 Task: Add Attachment from Trello to Card Card0000000170 in Board Board0000000043 in Workspace WS0000000015 in Trello. Add Cover Yellow to Card Card0000000170 in Board Board0000000043 in Workspace WS0000000015 in Trello. Add "Copy Card To …" Button titled Button0000000170 to "bottom" of the list "To Do" to Card Card0000000170 in Board Board0000000043 in Workspace WS0000000015 in Trello. Add Description DS0000000170 to Card Card0000000170 in Board Board0000000043 in Workspace WS0000000015 in Trello. Add Comment CM0000000170 to Card Card0000000170 in Board Board0000000043 in Workspace WS0000000015 in Trello
Action: Mouse moved to (609, 56)
Screenshot: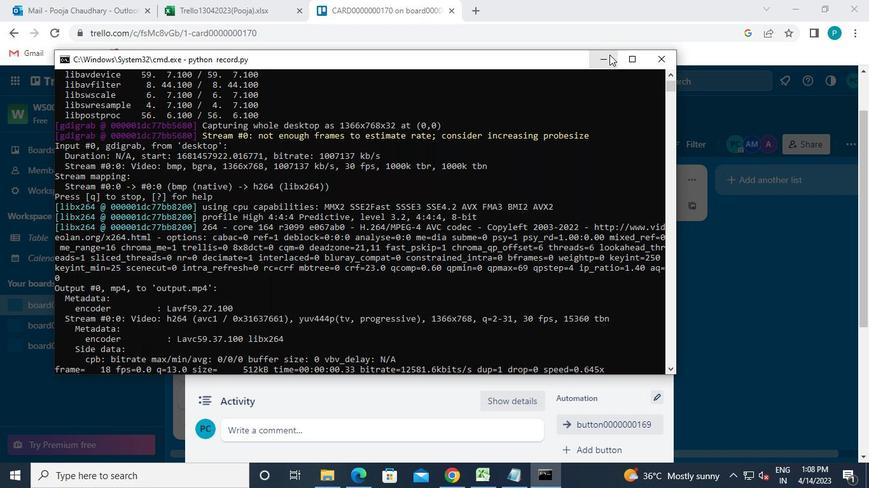 
Action: Mouse pressed left at (609, 56)
Screenshot: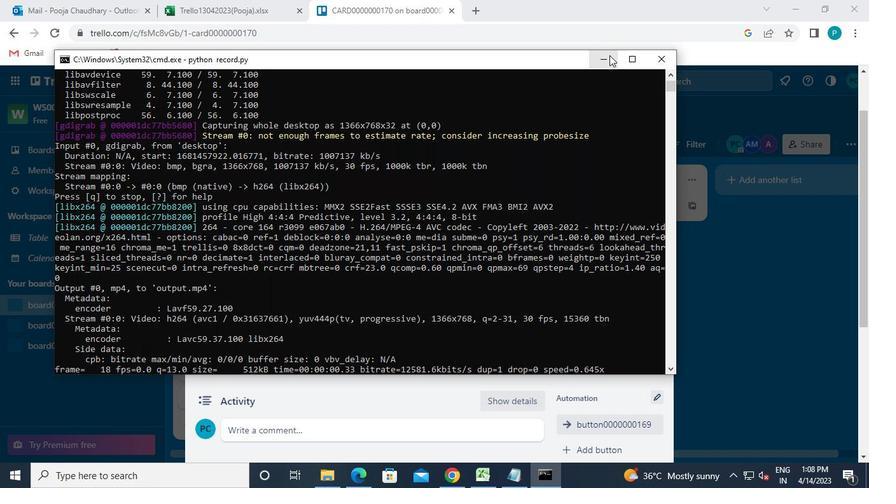 
Action: Mouse moved to (590, 259)
Screenshot: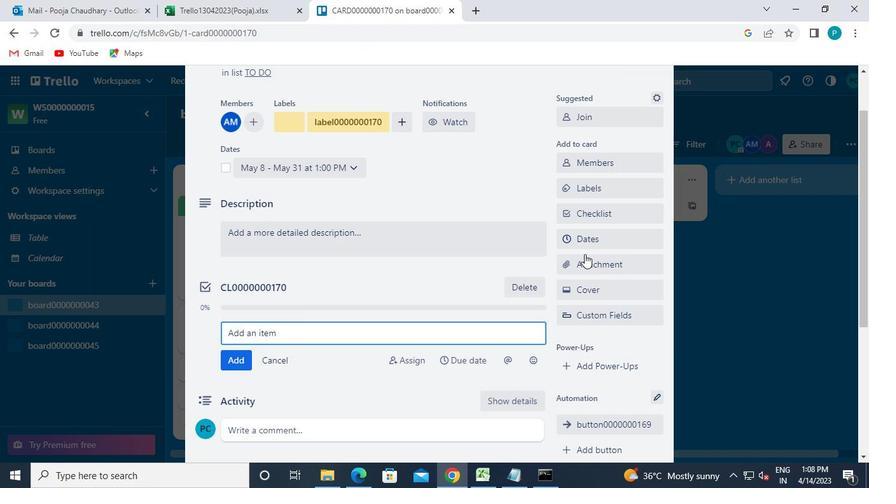 
Action: Mouse pressed left at (590, 259)
Screenshot: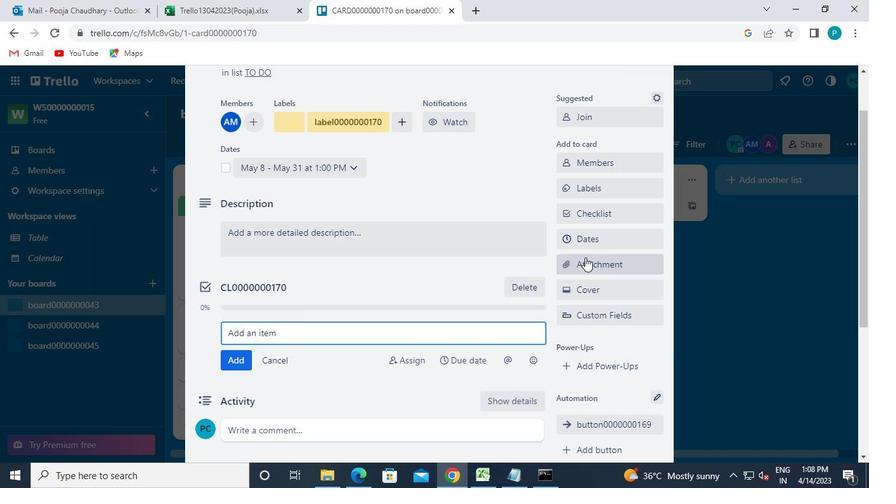 
Action: Mouse moved to (578, 157)
Screenshot: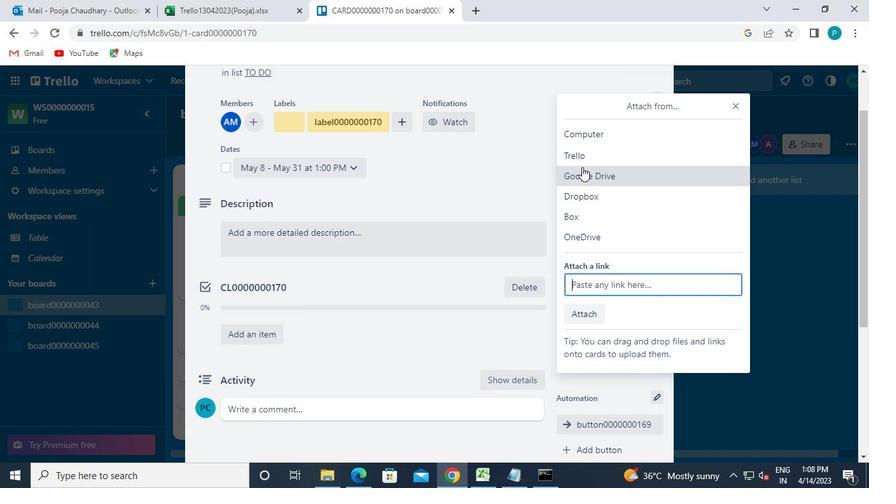 
Action: Mouse pressed left at (578, 157)
Screenshot: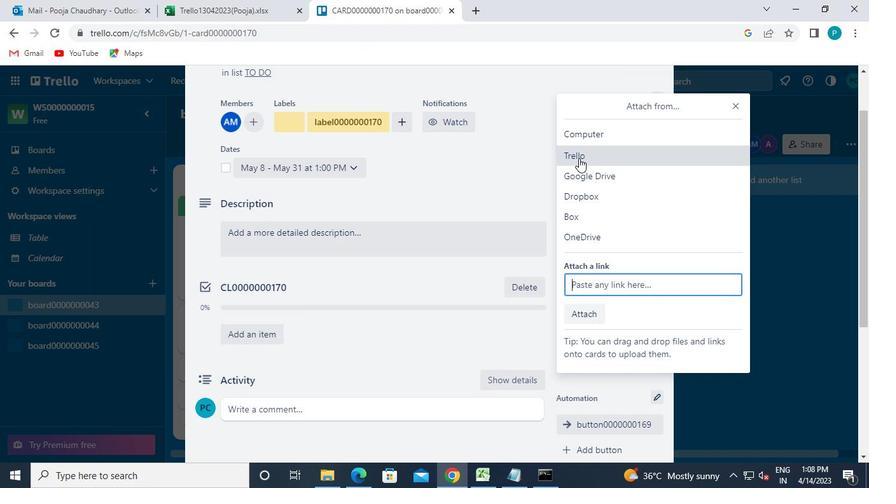
Action: Mouse moved to (590, 205)
Screenshot: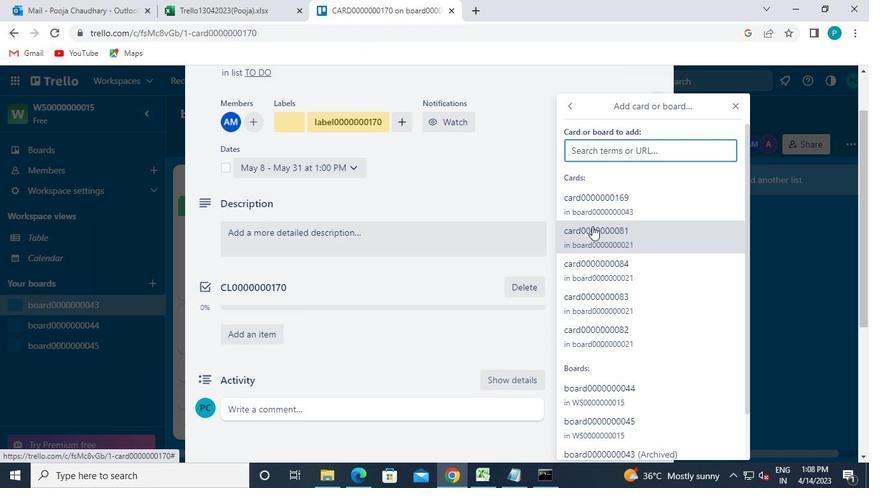 
Action: Mouse pressed left at (590, 205)
Screenshot: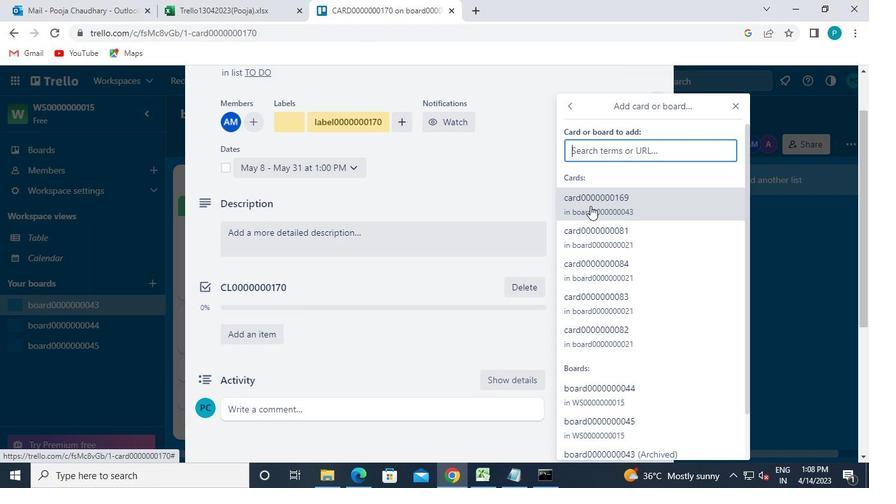 
Action: Mouse moved to (601, 293)
Screenshot: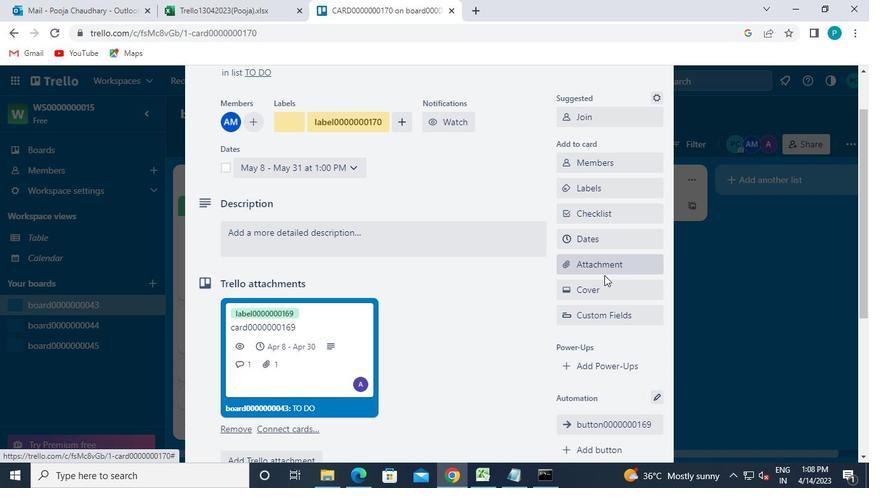 
Action: Mouse pressed left at (601, 293)
Screenshot: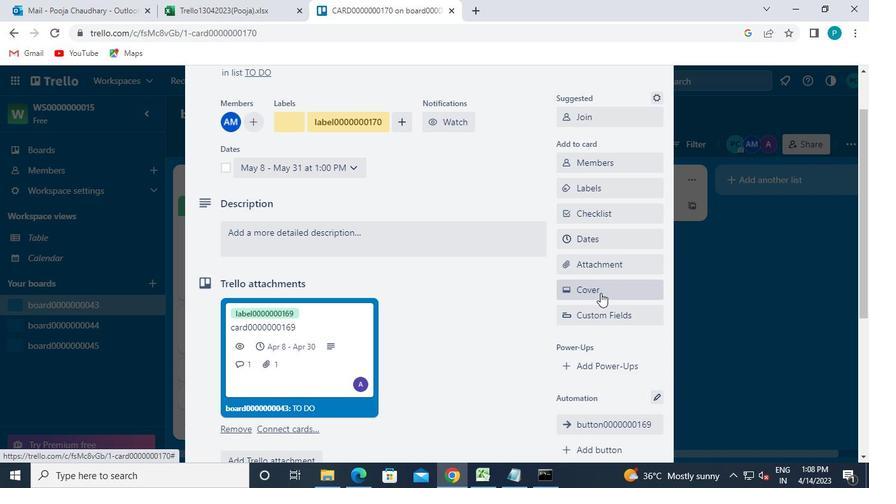 
Action: Mouse moved to (613, 220)
Screenshot: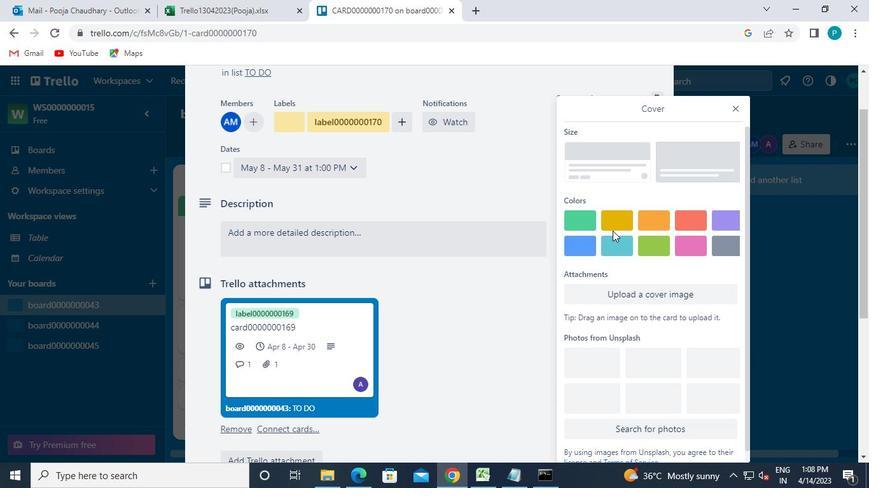 
Action: Mouse pressed left at (613, 220)
Screenshot: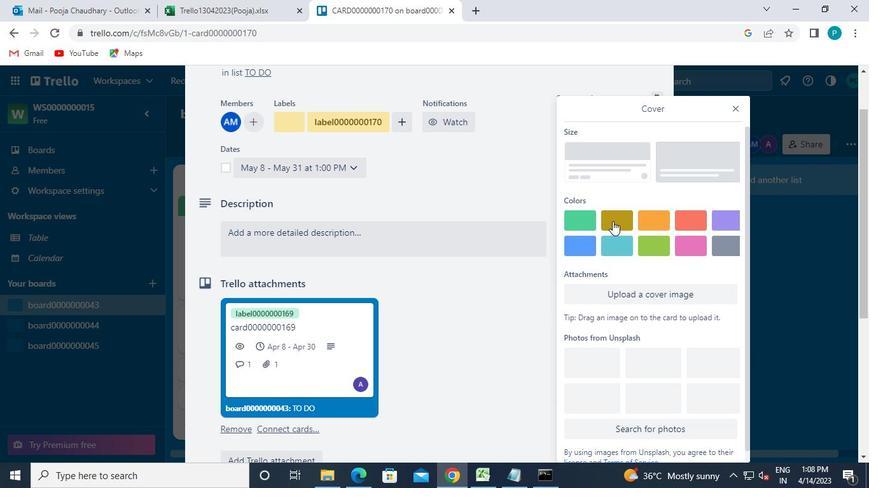 
Action: Mouse moved to (729, 109)
Screenshot: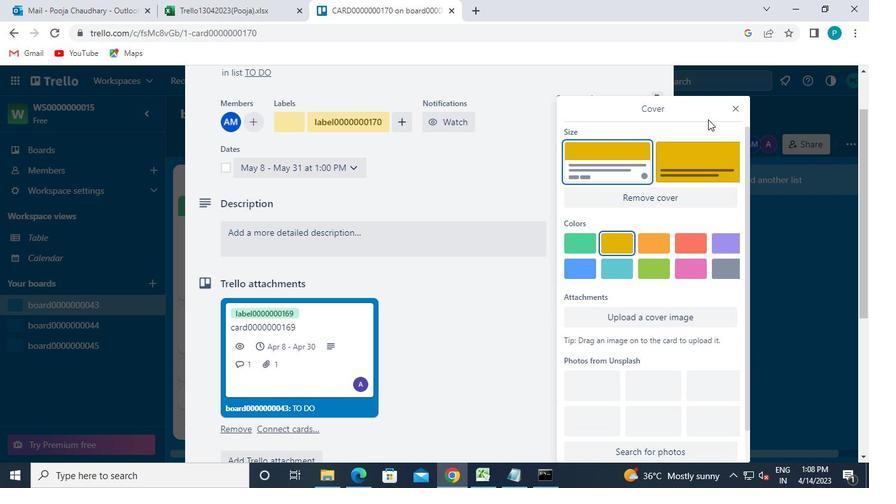 
Action: Mouse pressed left at (729, 109)
Screenshot: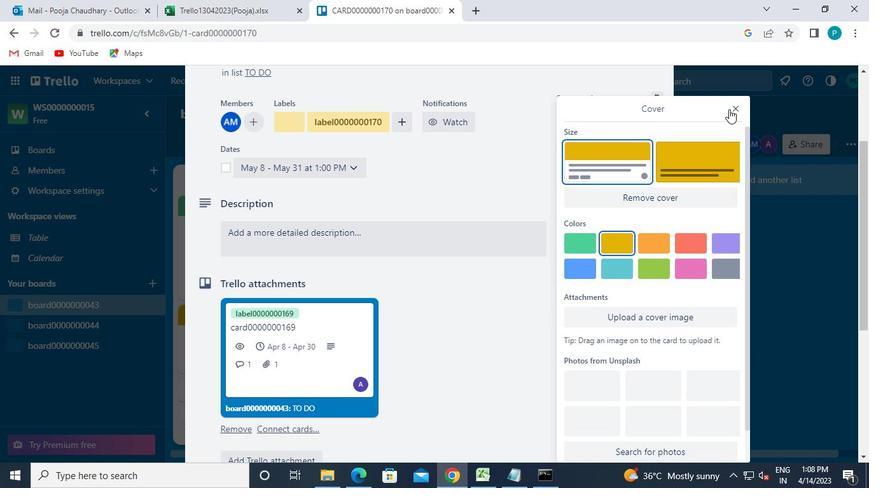 
Action: Mouse moved to (583, 296)
Screenshot: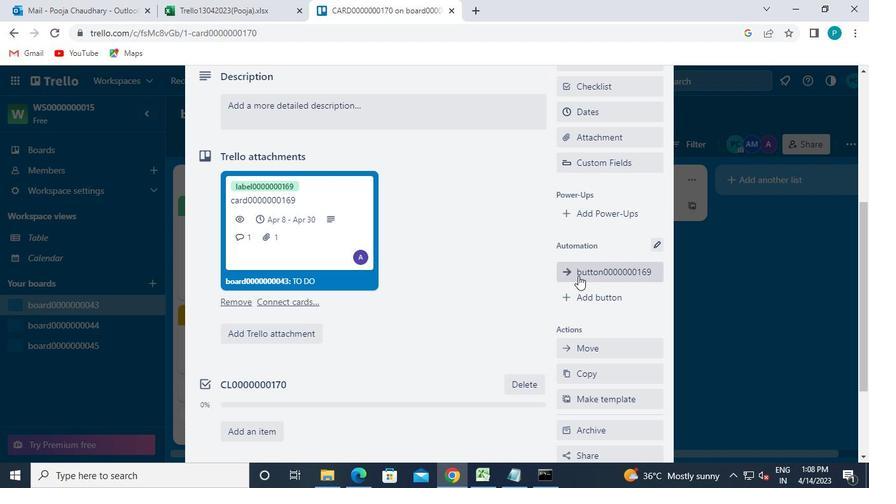 
Action: Mouse pressed left at (583, 296)
Screenshot: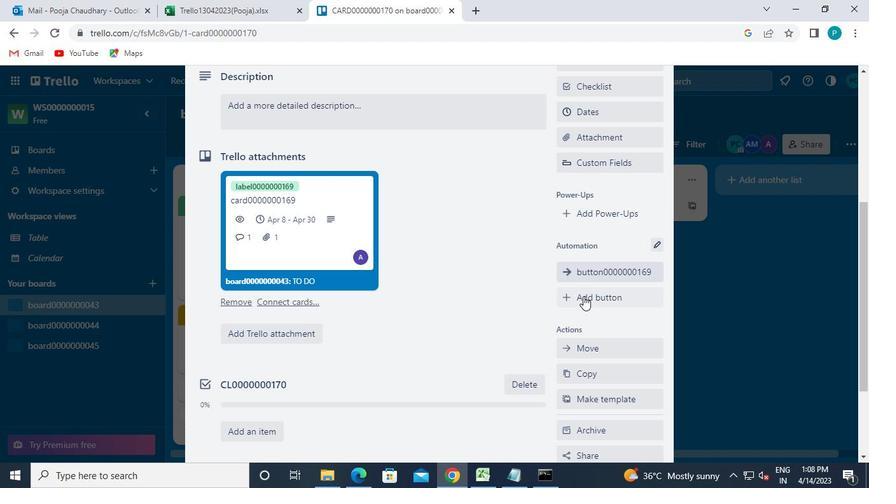 
Action: Mouse moved to (581, 194)
Screenshot: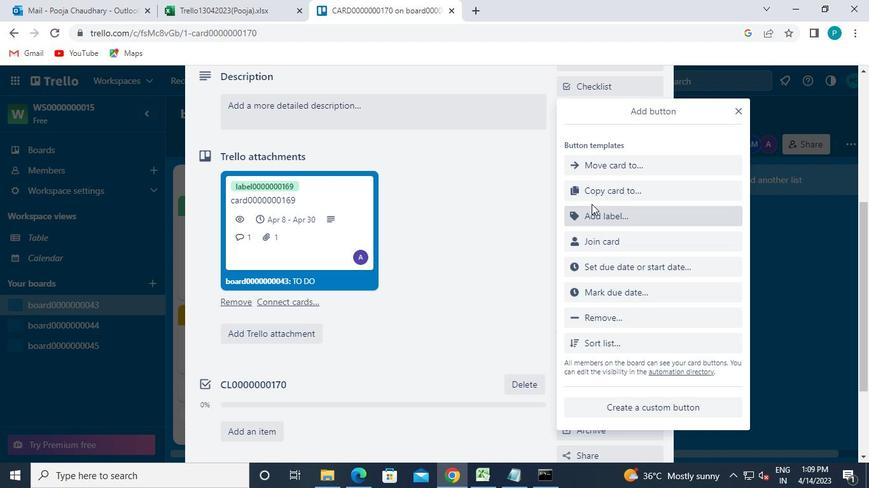 
Action: Mouse pressed left at (581, 194)
Screenshot: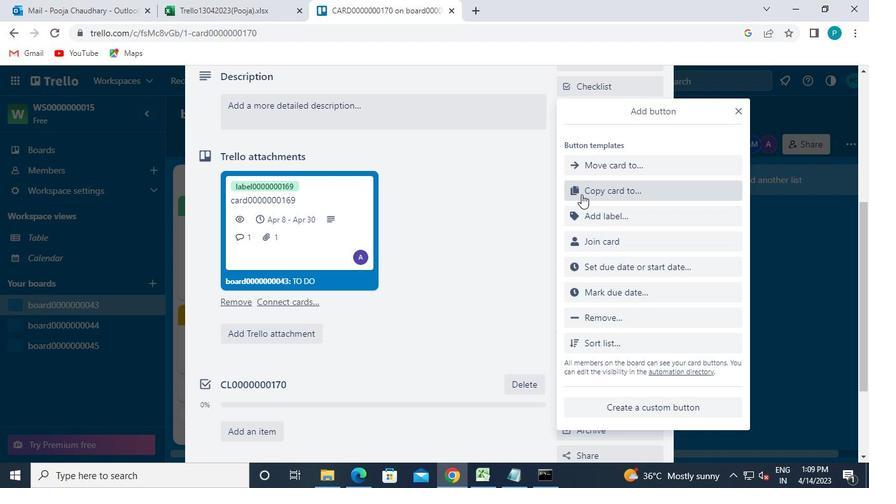 
Action: Mouse moved to (611, 159)
Screenshot: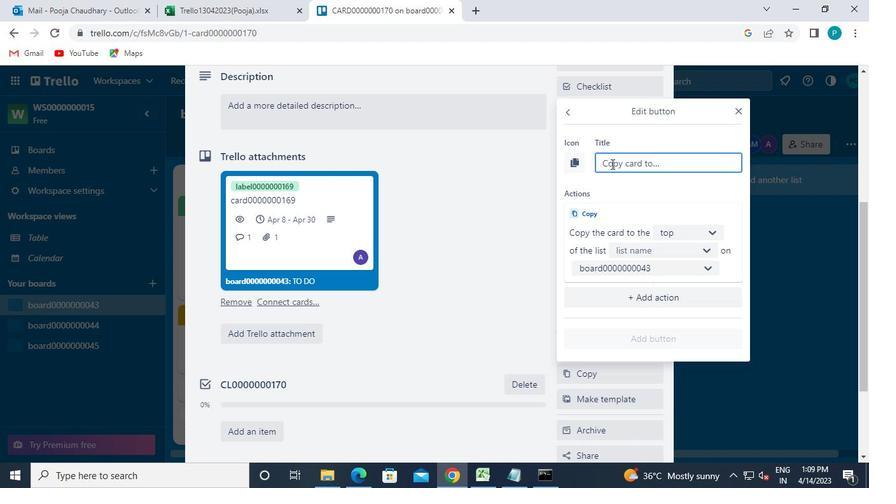 
Action: Mouse pressed left at (611, 159)
Screenshot: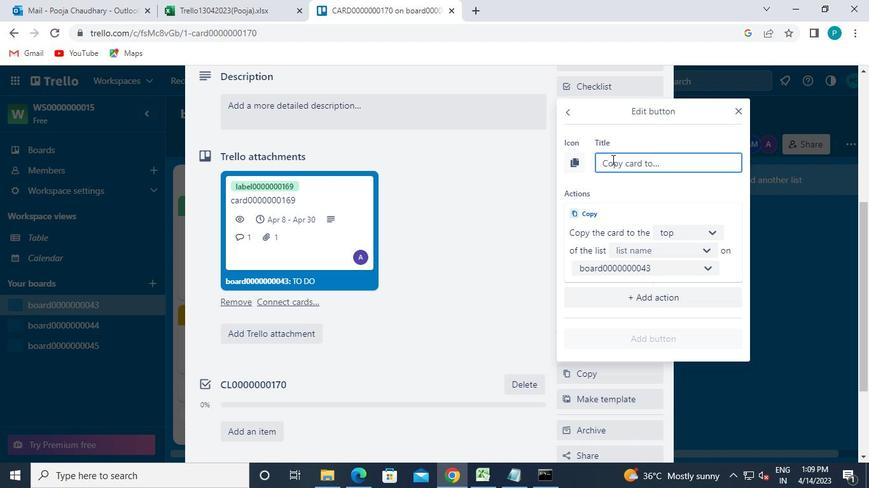 
Action: Keyboard b
Screenshot: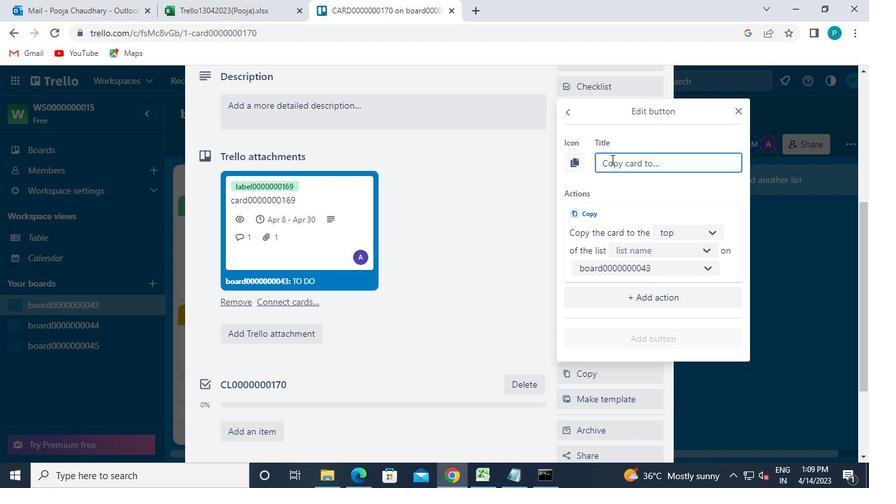 
Action: Keyboard u
Screenshot: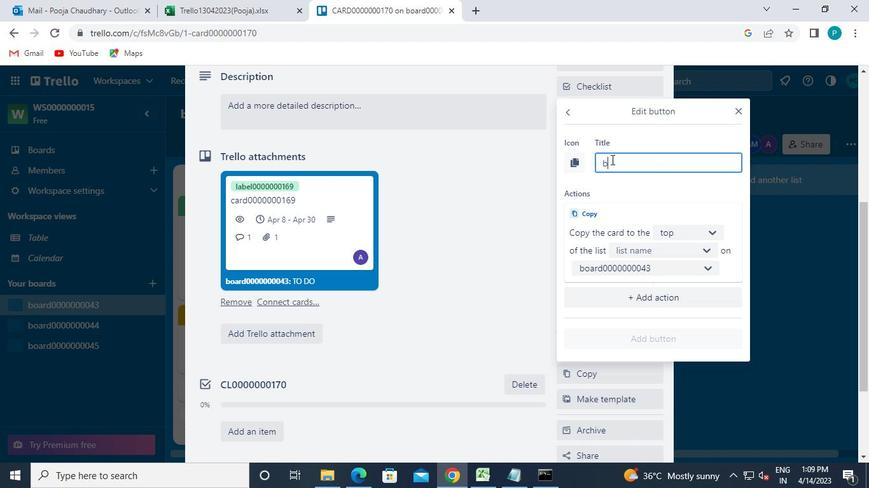 
Action: Keyboard t
Screenshot: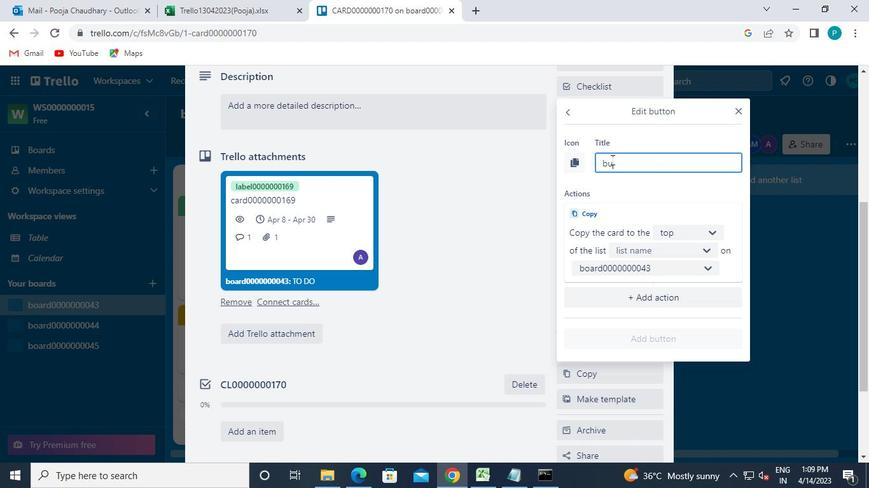 
Action: Keyboard t
Screenshot: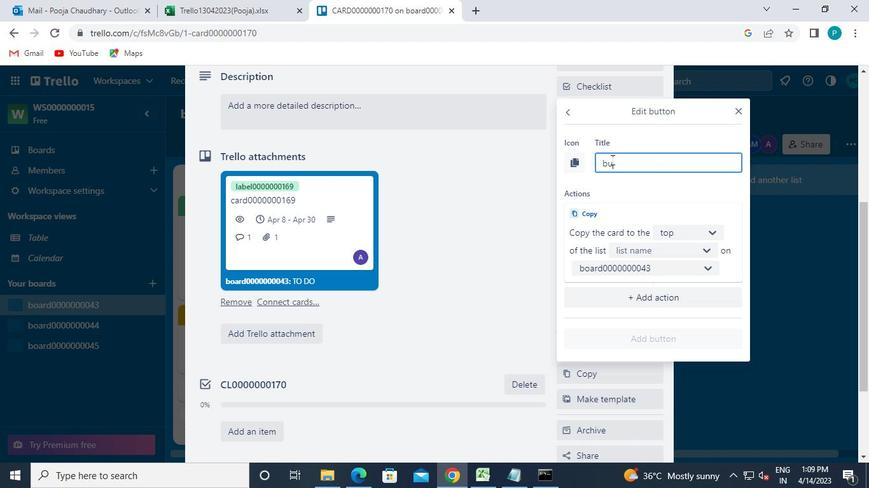 
Action: Keyboard o
Screenshot: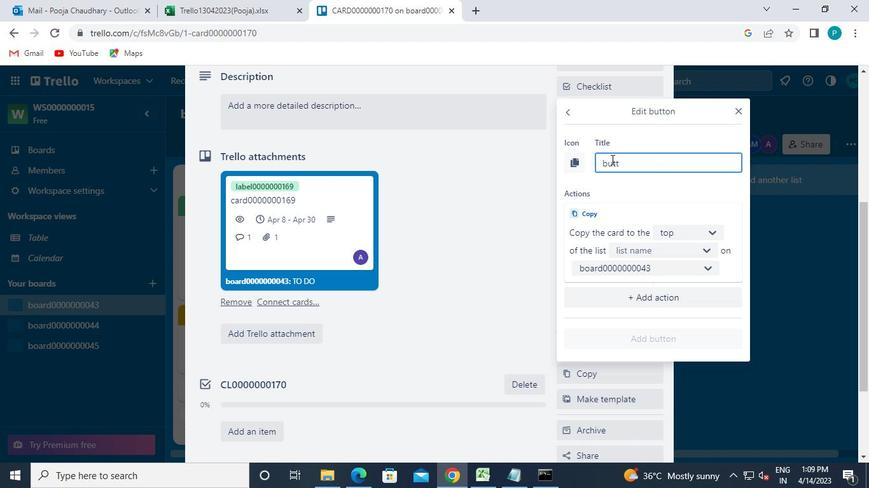 
Action: Keyboard n
Screenshot: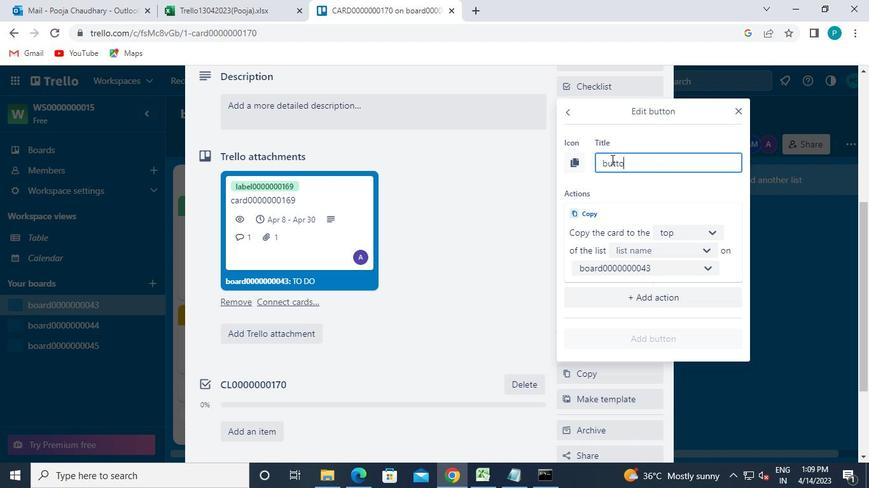 
Action: Keyboard 0
Screenshot: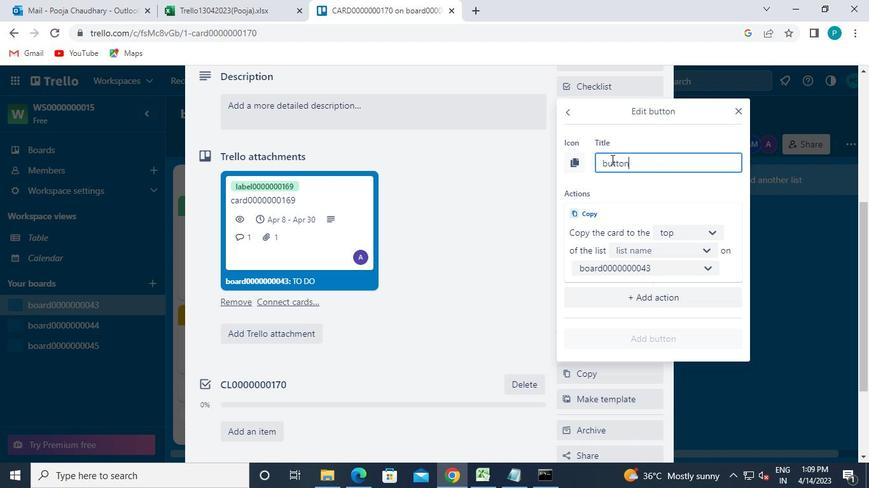 
Action: Keyboard 0
Screenshot: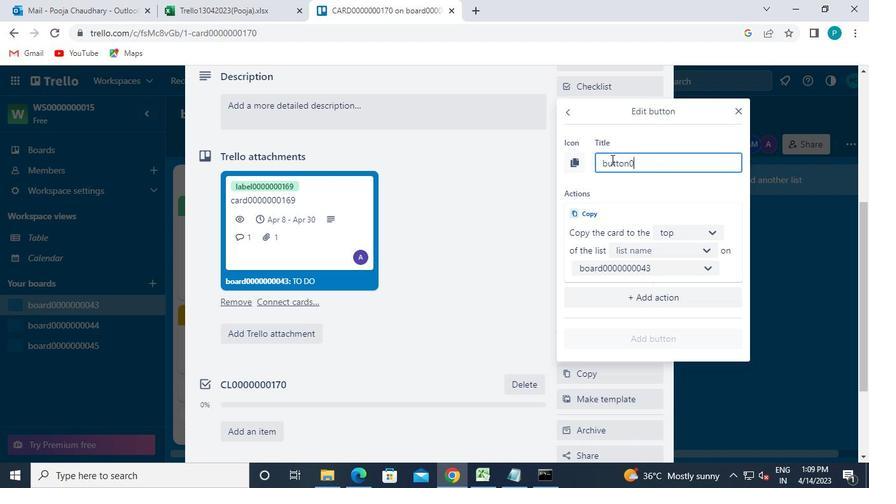 
Action: Keyboard 0
Screenshot: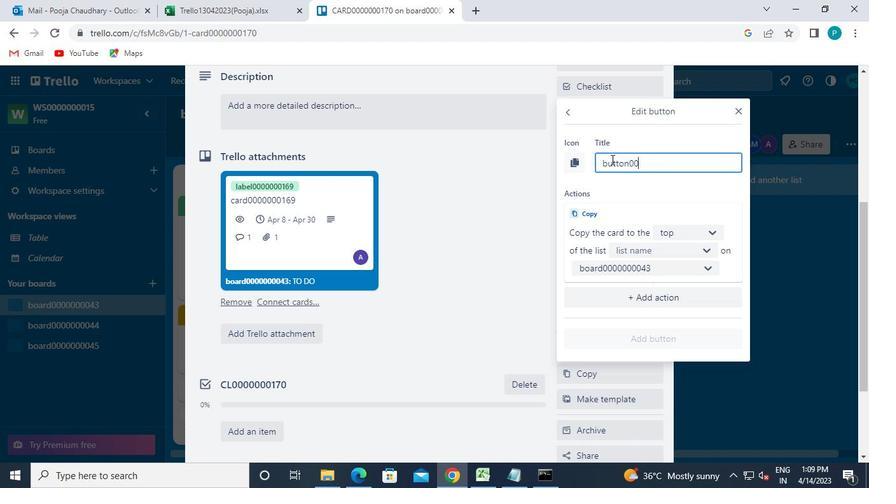 
Action: Keyboard 0
Screenshot: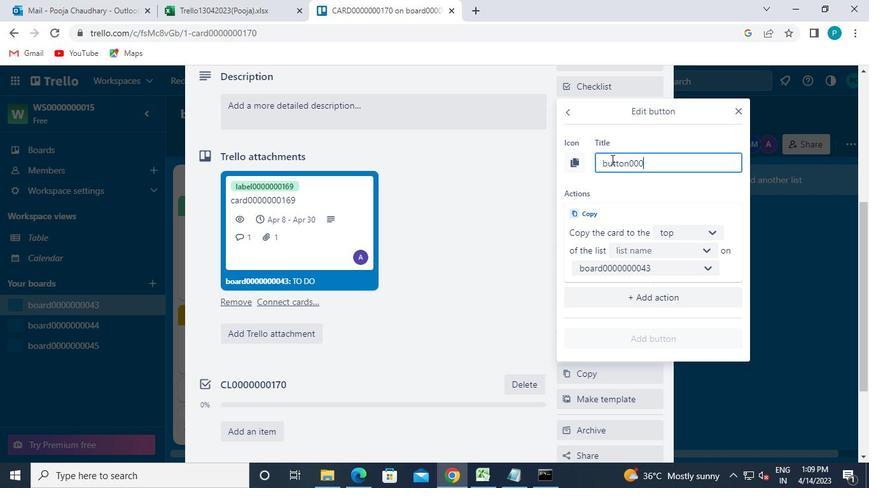 
Action: Keyboard 0
Screenshot: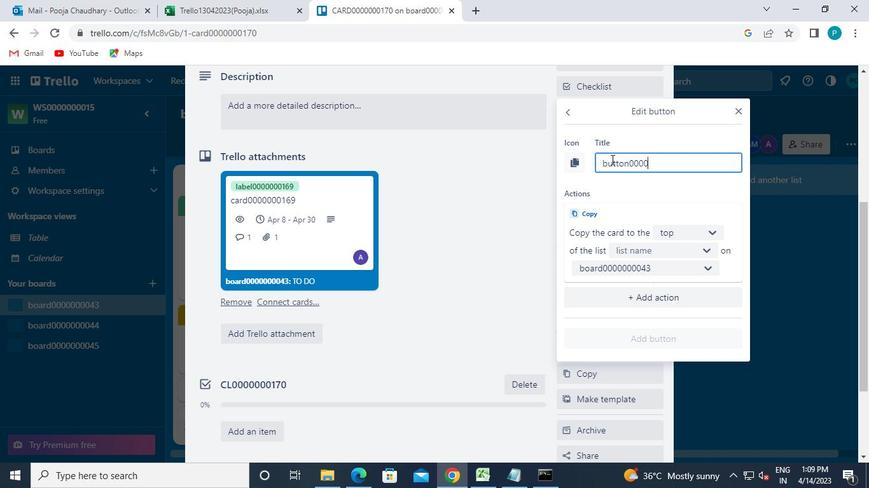 
Action: Keyboard 0
Screenshot: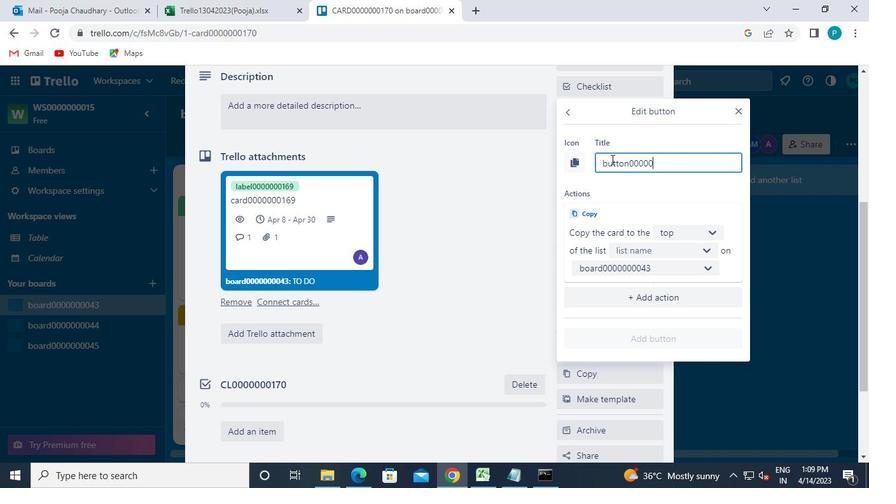 
Action: Keyboard 0
Screenshot: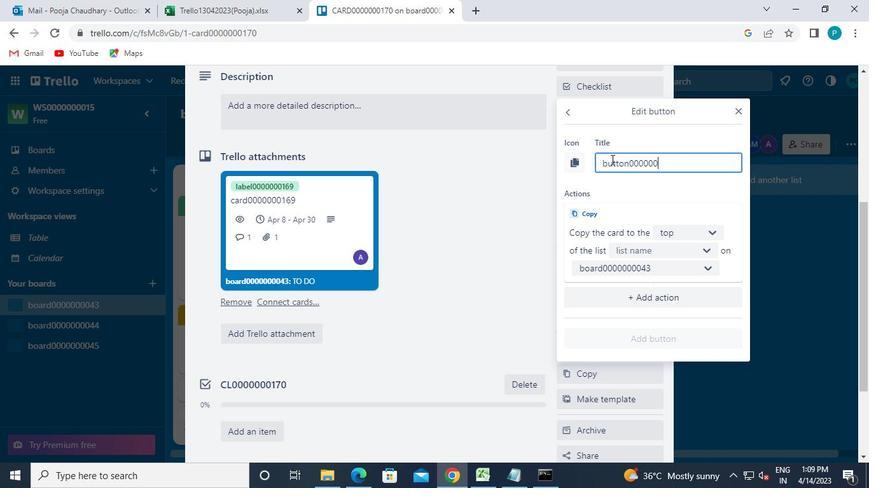 
Action: Keyboard 1
Screenshot: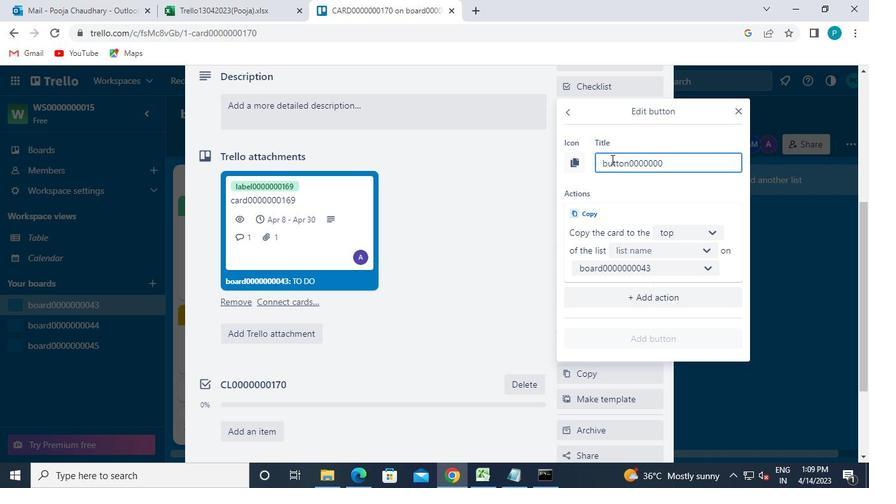 
Action: Keyboard 7
Screenshot: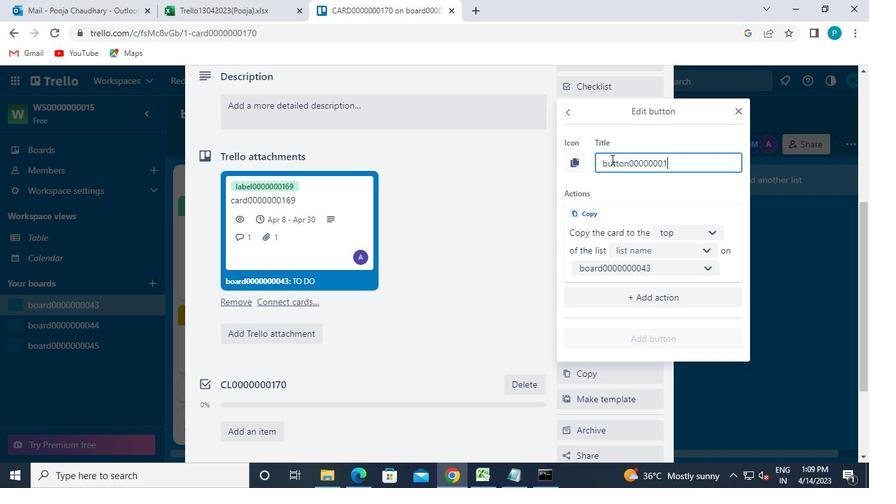 
Action: Keyboard 0
Screenshot: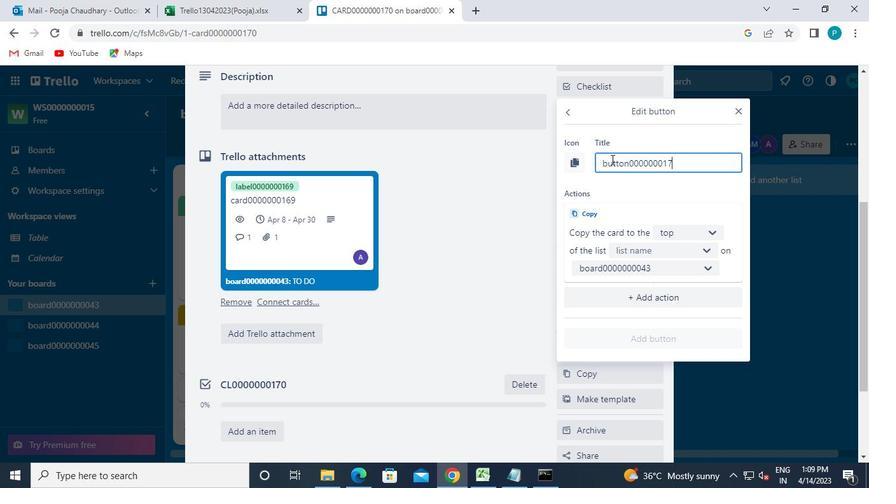 
Action: Mouse moved to (663, 229)
Screenshot: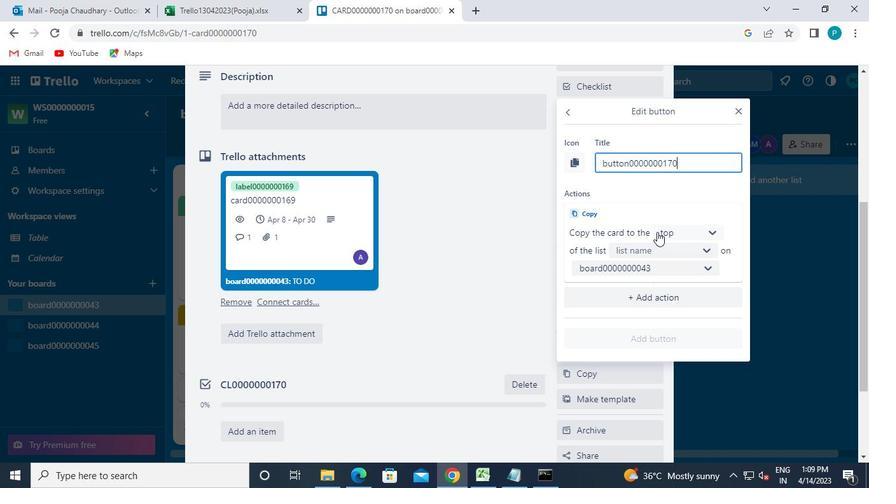 
Action: Mouse pressed left at (663, 229)
Screenshot: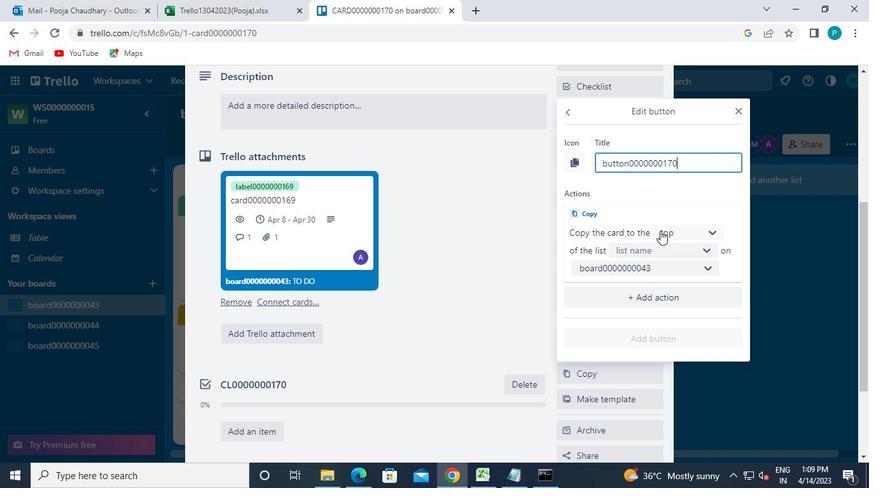 
Action: Mouse moved to (665, 275)
Screenshot: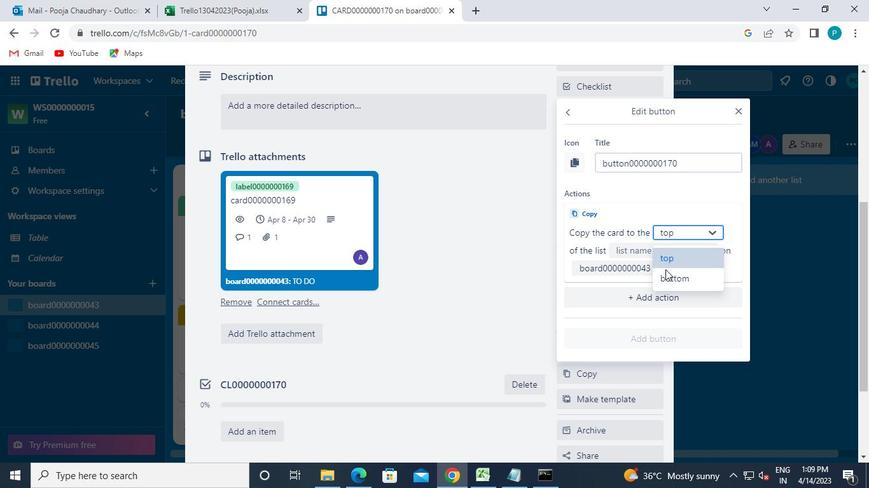 
Action: Mouse pressed left at (665, 275)
Screenshot: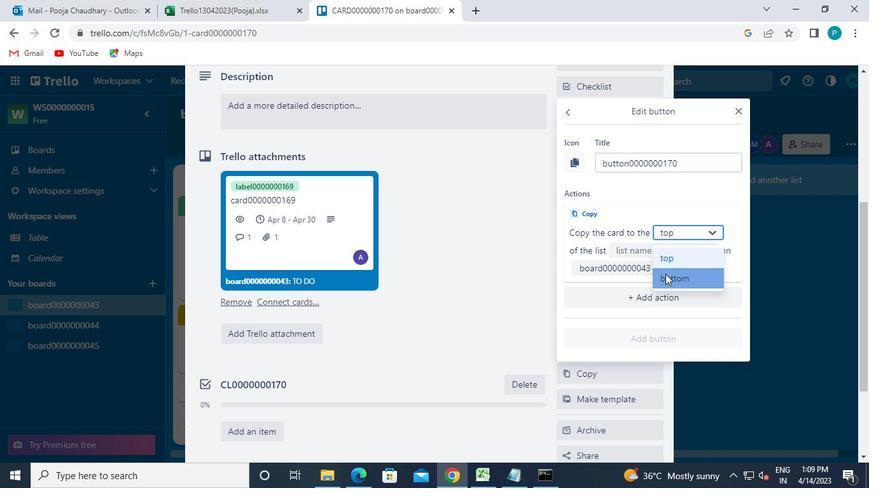 
Action: Mouse moved to (646, 255)
Screenshot: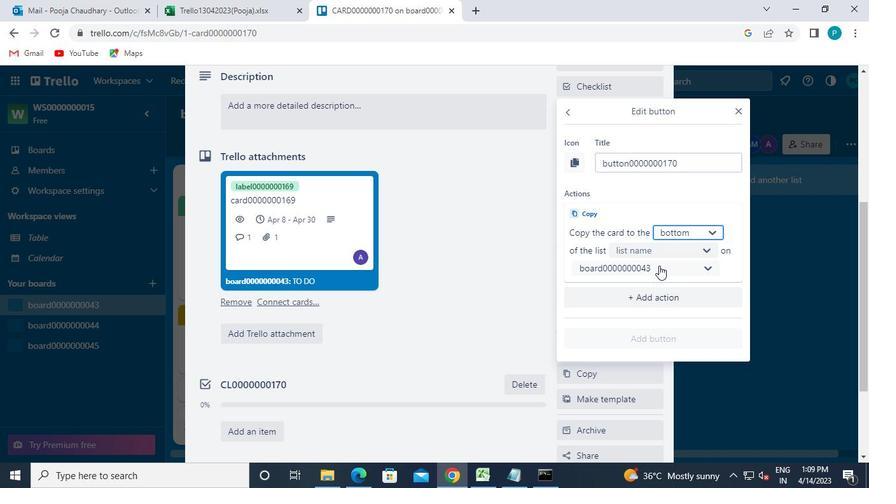 
Action: Mouse pressed left at (646, 255)
Screenshot: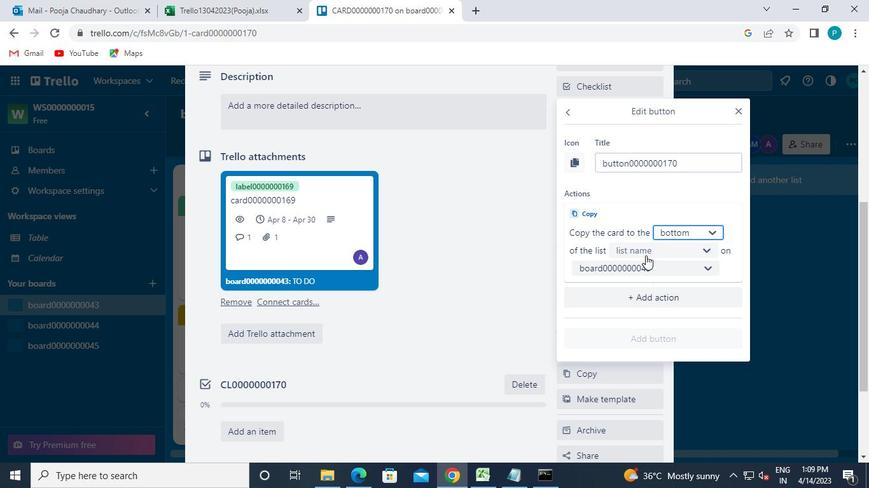 
Action: Mouse moved to (644, 276)
Screenshot: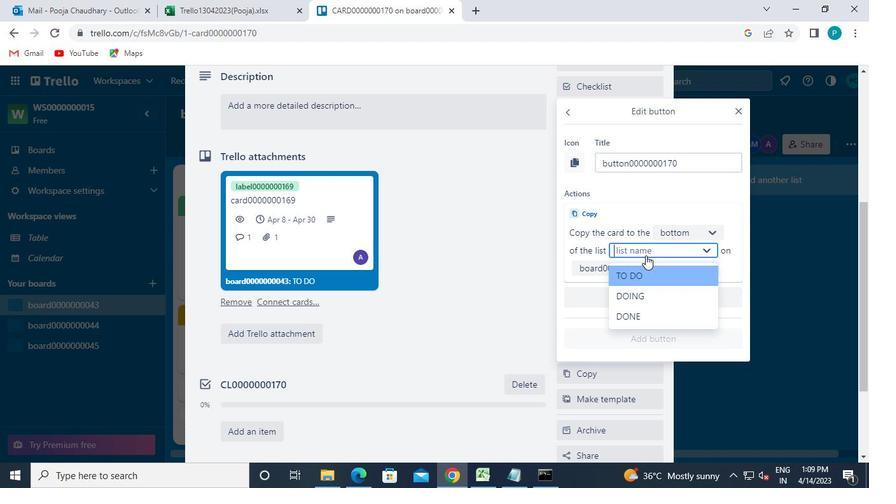 
Action: Mouse pressed left at (644, 276)
Screenshot: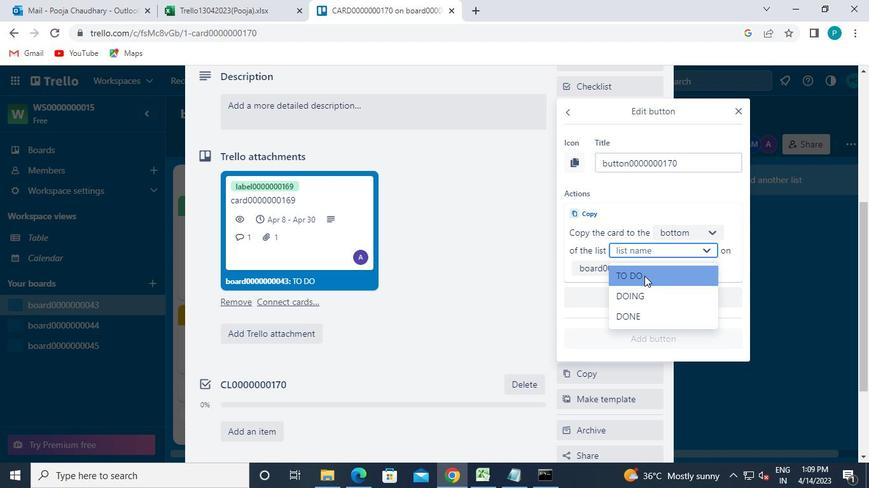 
Action: Mouse moved to (642, 332)
Screenshot: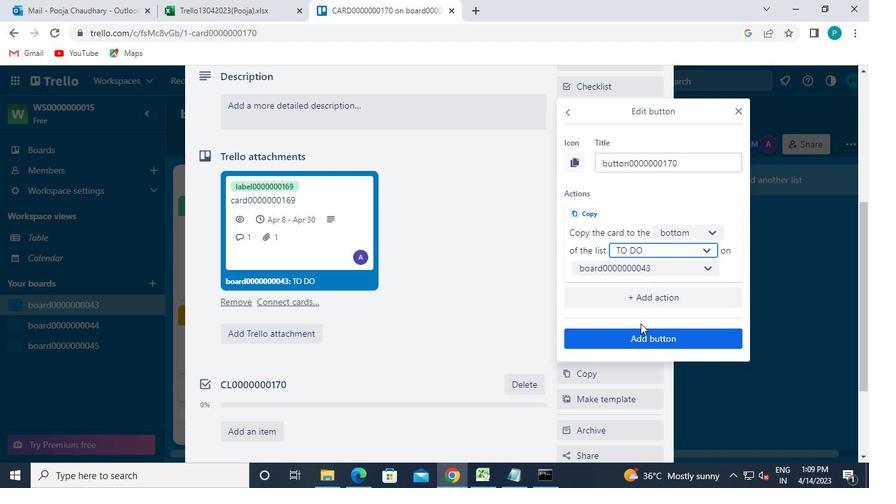 
Action: Mouse pressed left at (642, 332)
Screenshot: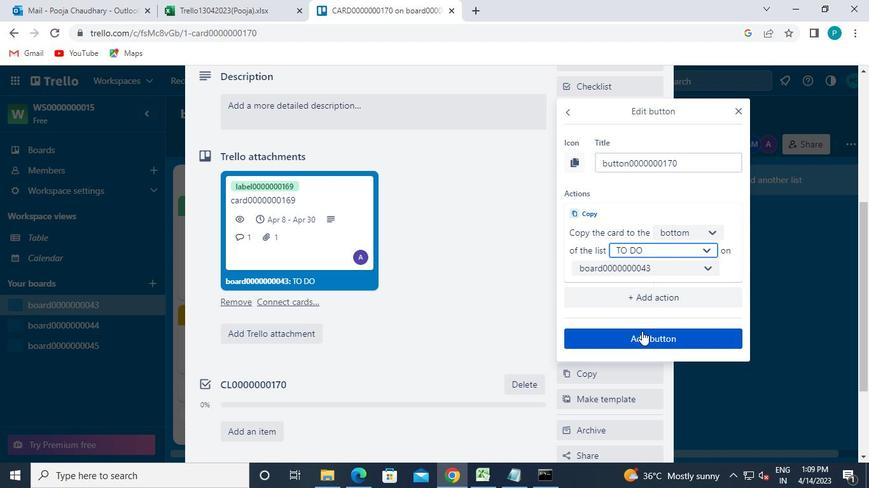 
Action: Mouse moved to (362, 296)
Screenshot: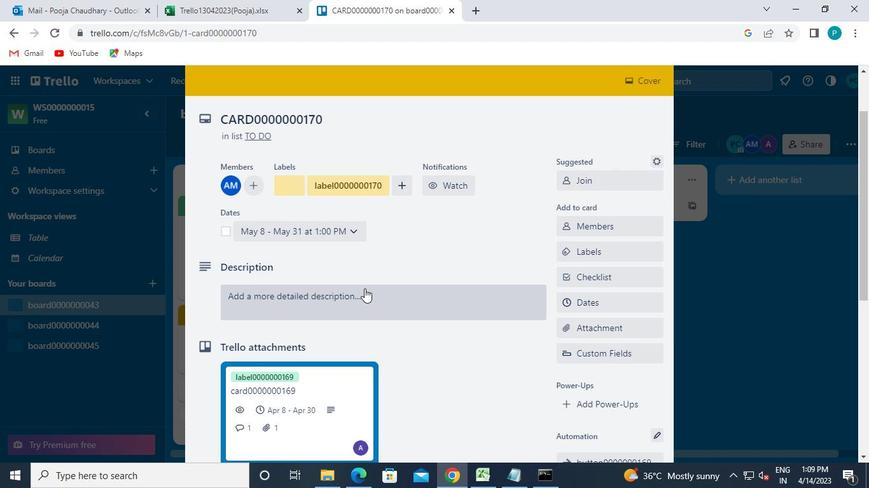 
Action: Mouse pressed left at (362, 296)
Screenshot: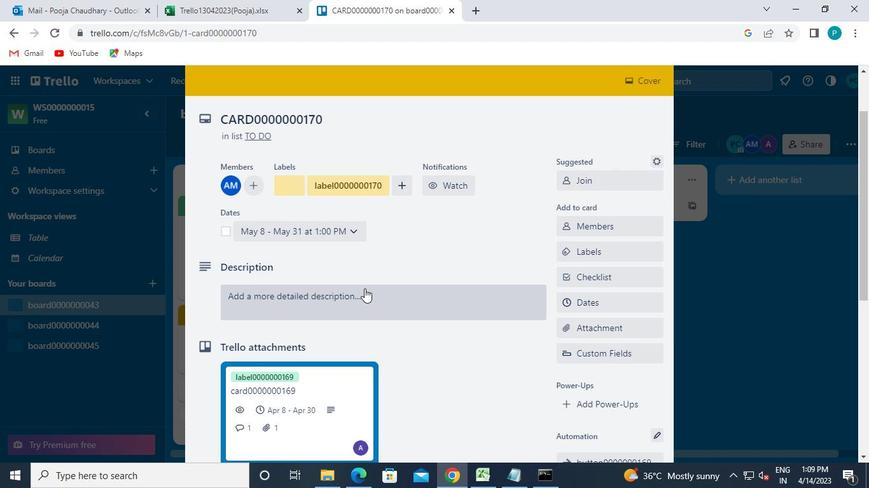 
Action: Mouse moved to (362, 296)
Screenshot: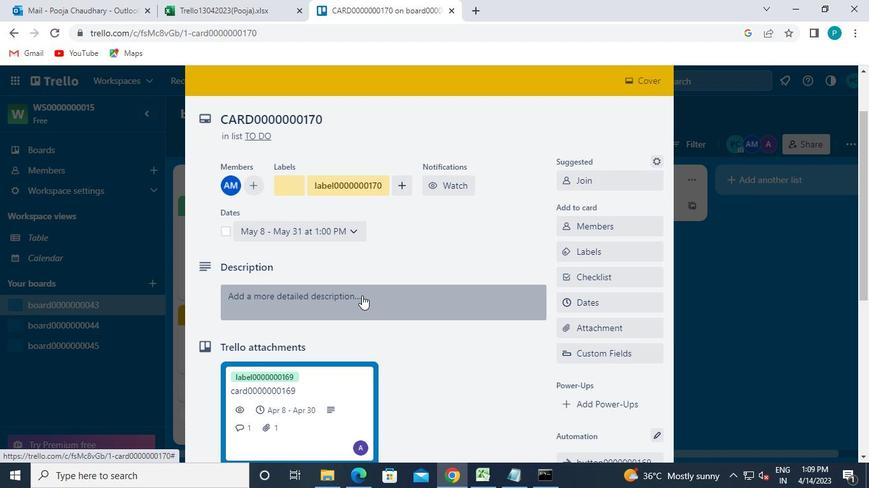 
Action: Keyboard Key.caps_lock
Screenshot: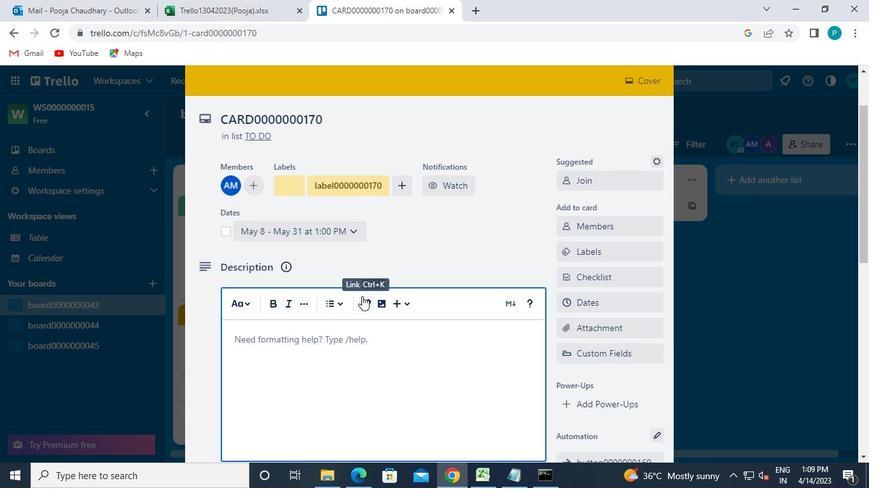 
Action: Keyboard d
Screenshot: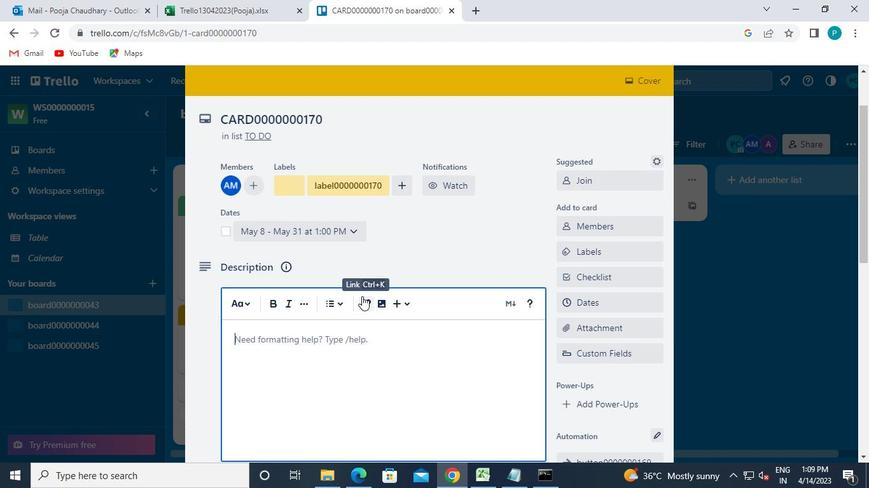 
Action: Keyboard x
Screenshot: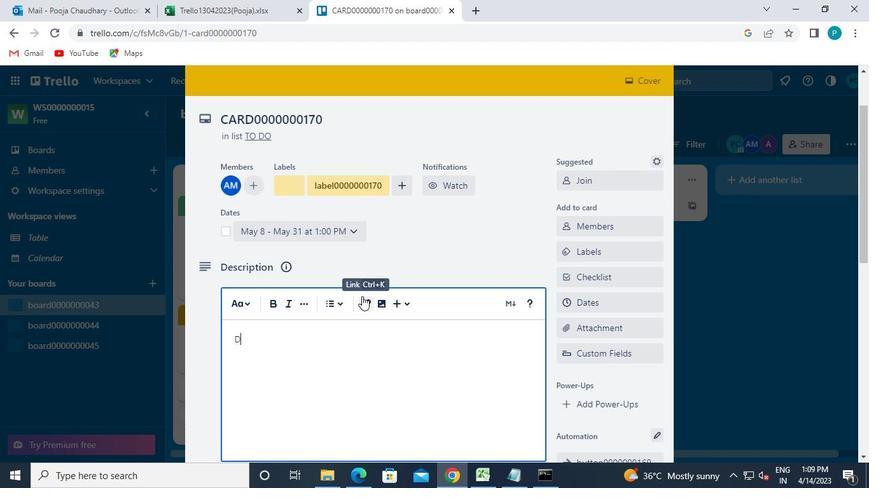 
Action: Keyboard Key.backspace
Screenshot: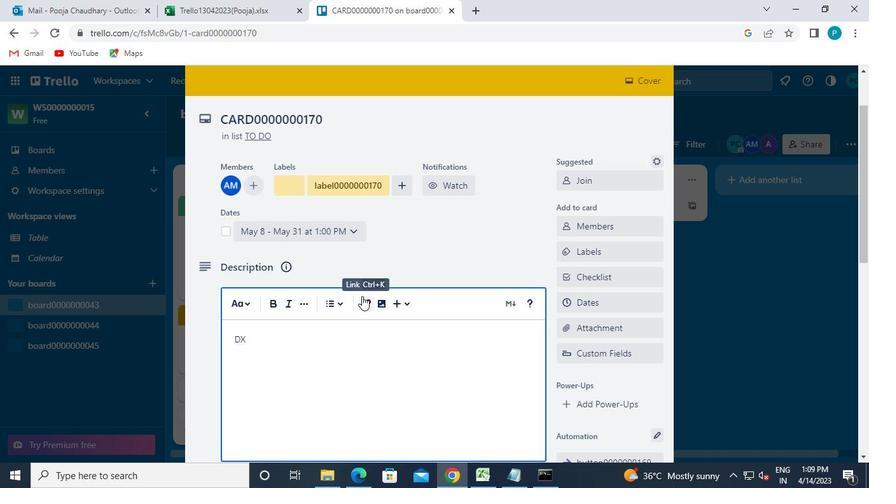 
Action: Keyboard s
Screenshot: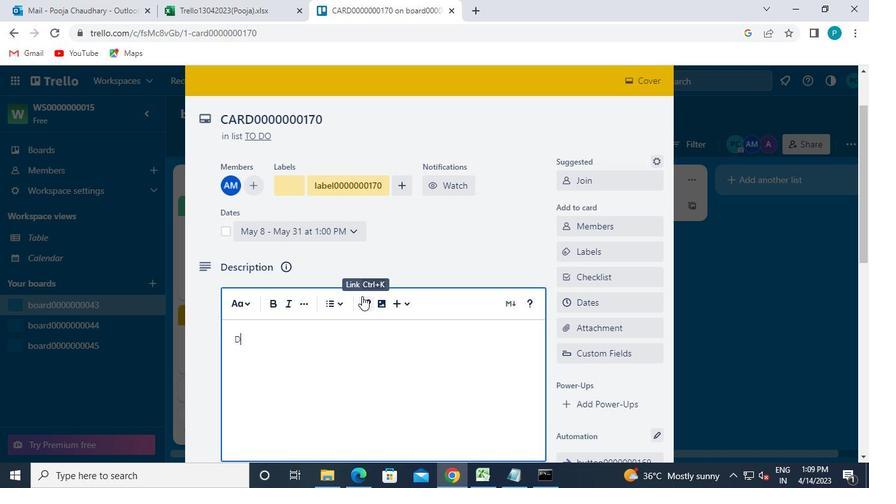 
Action: Keyboard 0
Screenshot: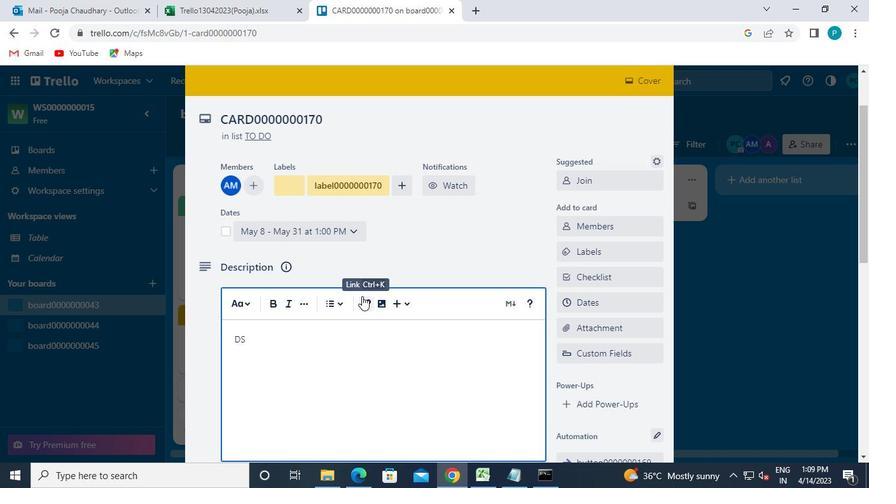 
Action: Keyboard 0
Screenshot: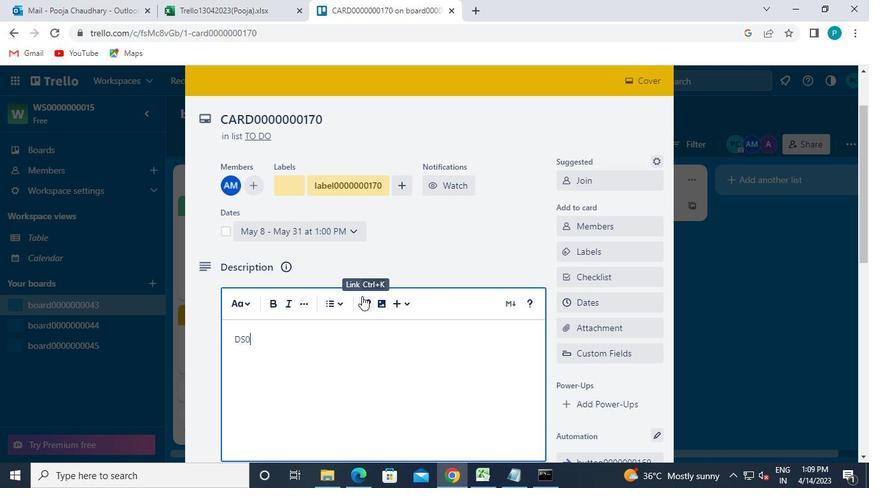 
Action: Keyboard 0
Screenshot: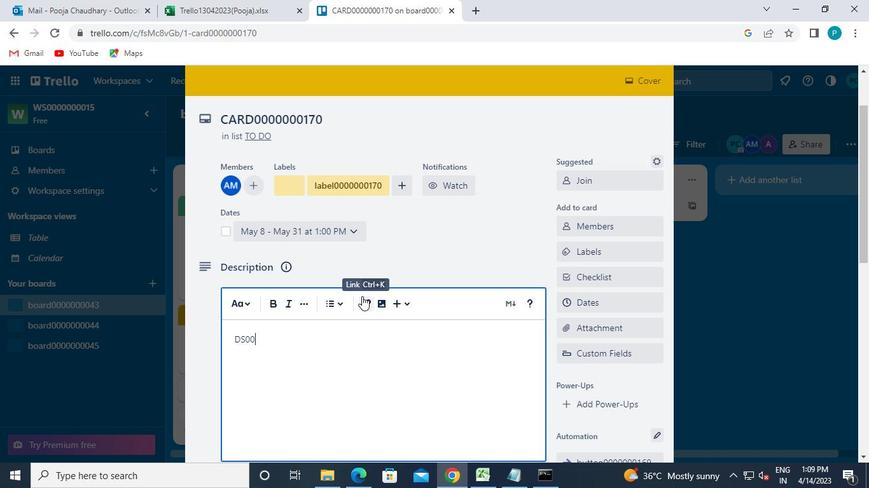 
Action: Keyboard 0
Screenshot: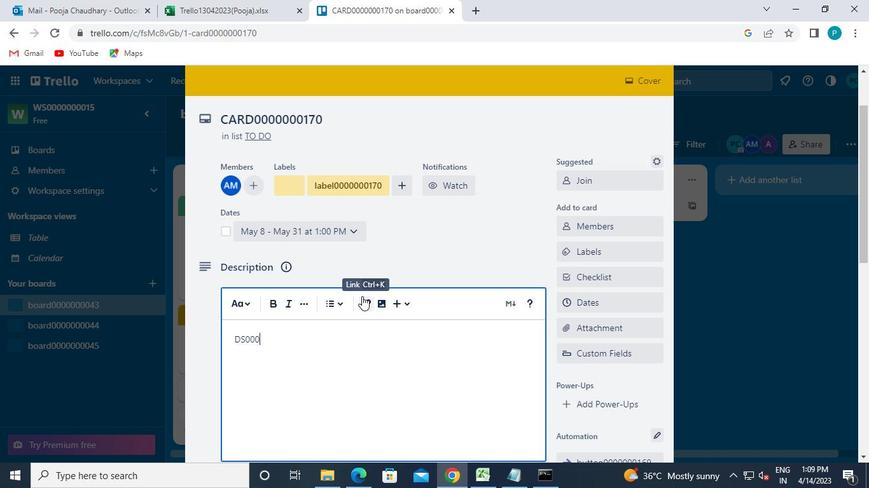 
Action: Keyboard 0
Screenshot: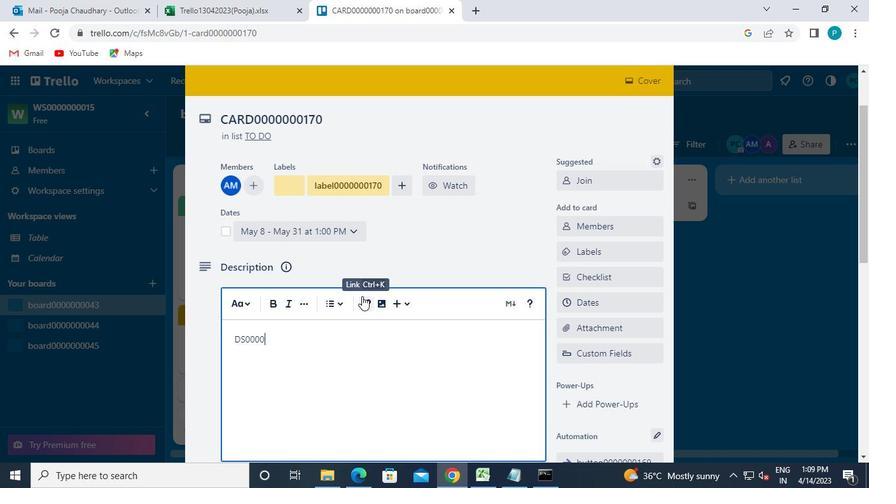
Action: Keyboard 0
Screenshot: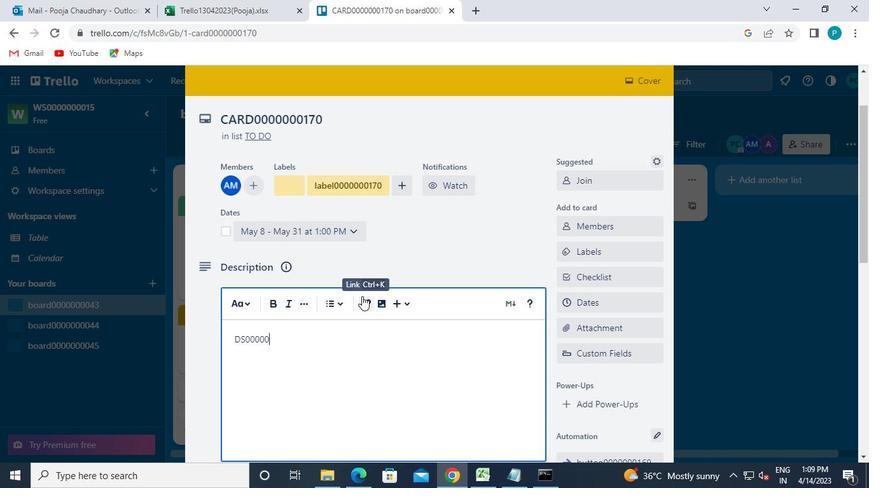 
Action: Keyboard 0
Screenshot: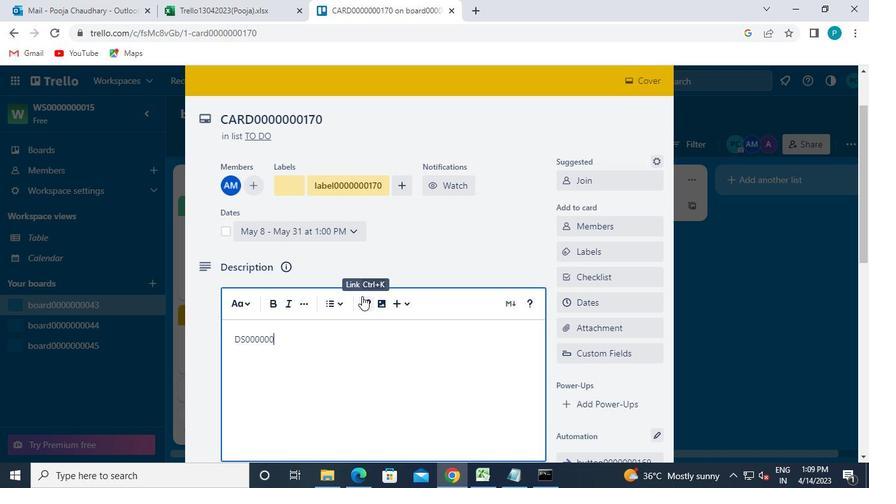 
Action: Keyboard 1
Screenshot: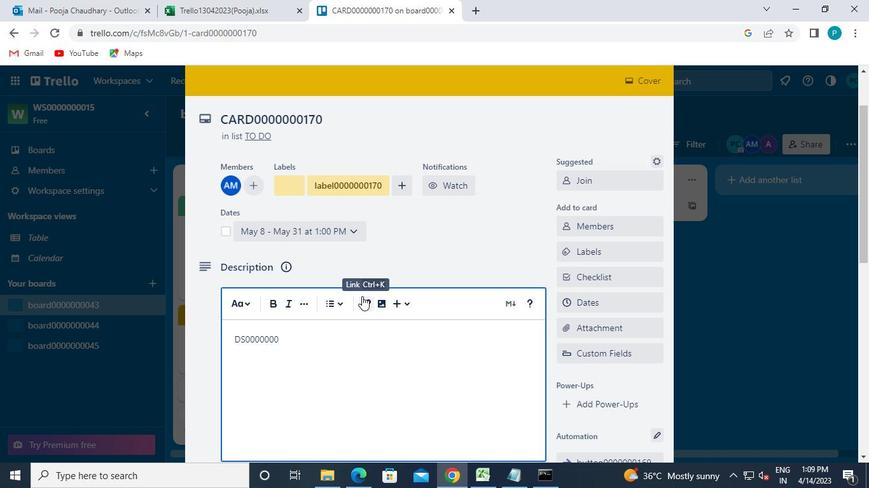 
Action: Keyboard 7
Screenshot: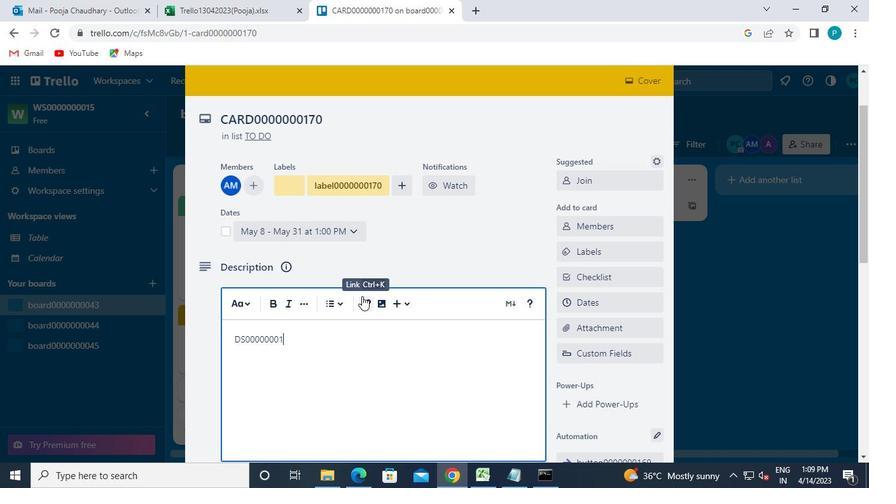 
Action: Keyboard 0
Screenshot: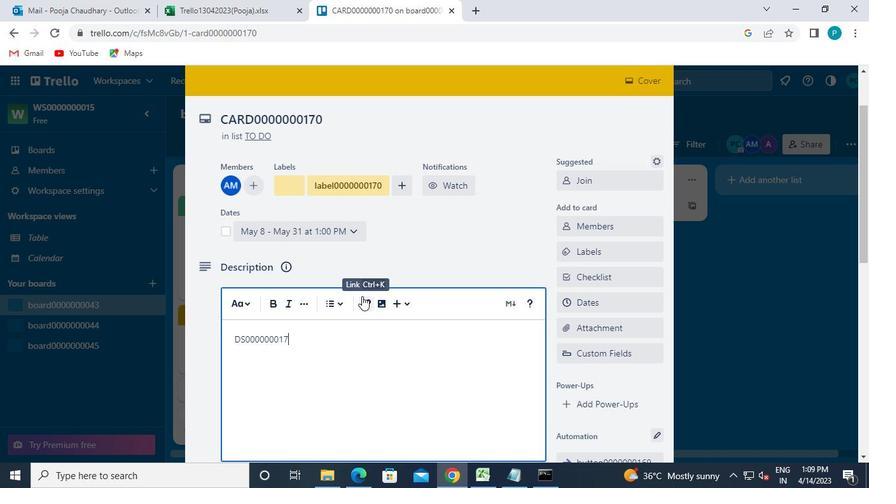 
Action: Mouse moved to (241, 347)
Screenshot: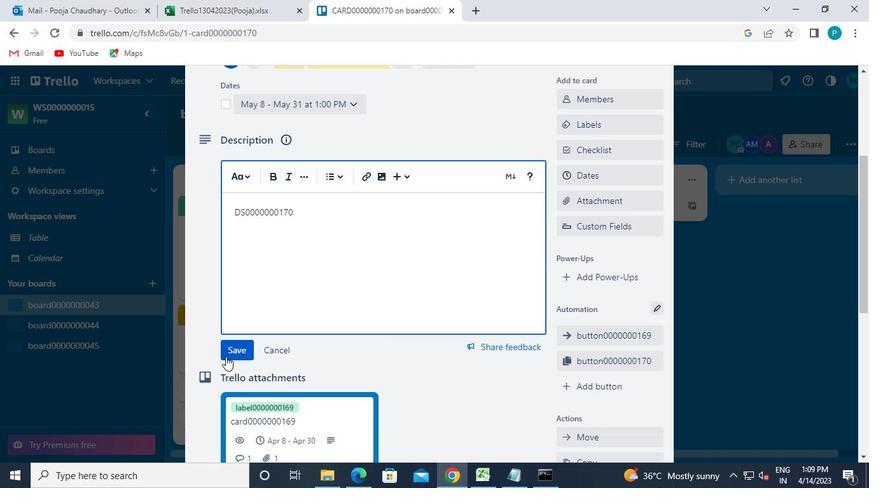 
Action: Mouse pressed left at (241, 347)
Screenshot: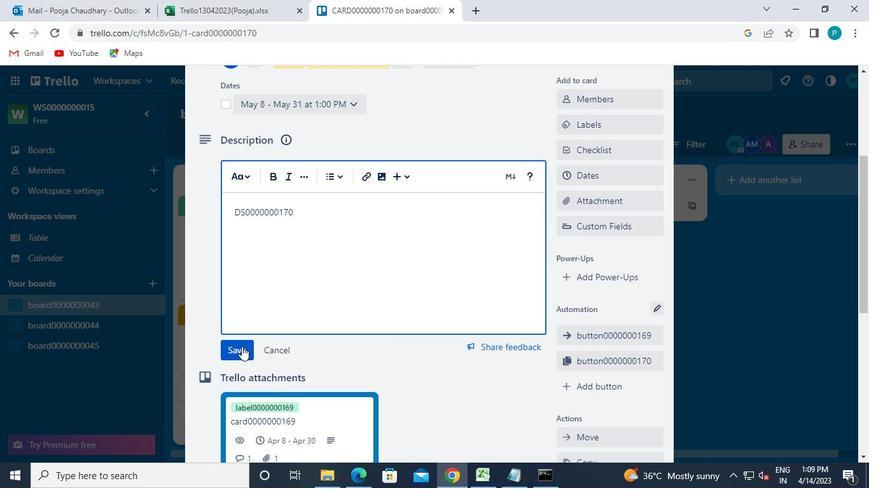 
Action: Mouse moved to (261, 424)
Screenshot: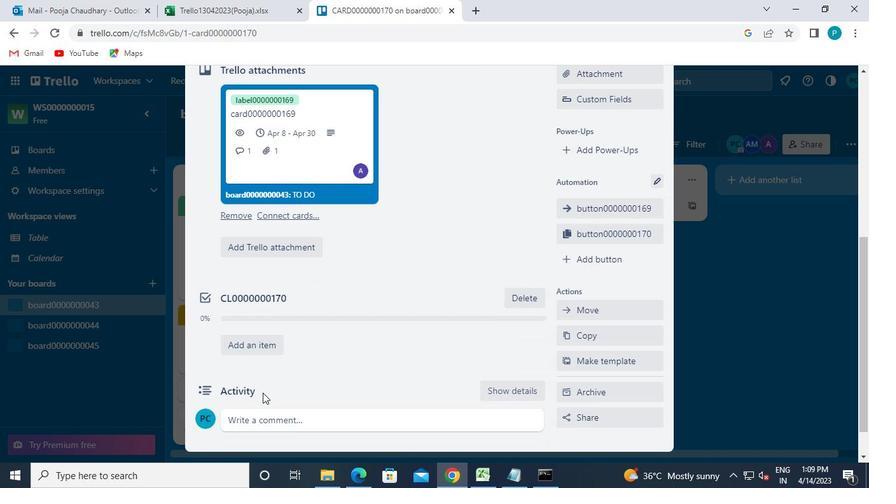 
Action: Mouse pressed left at (261, 424)
Screenshot: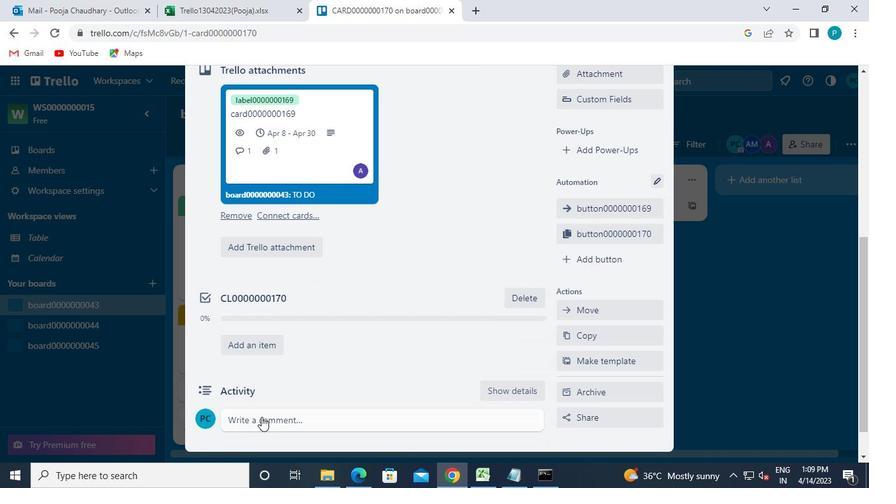 
Action: Keyboard c
Screenshot: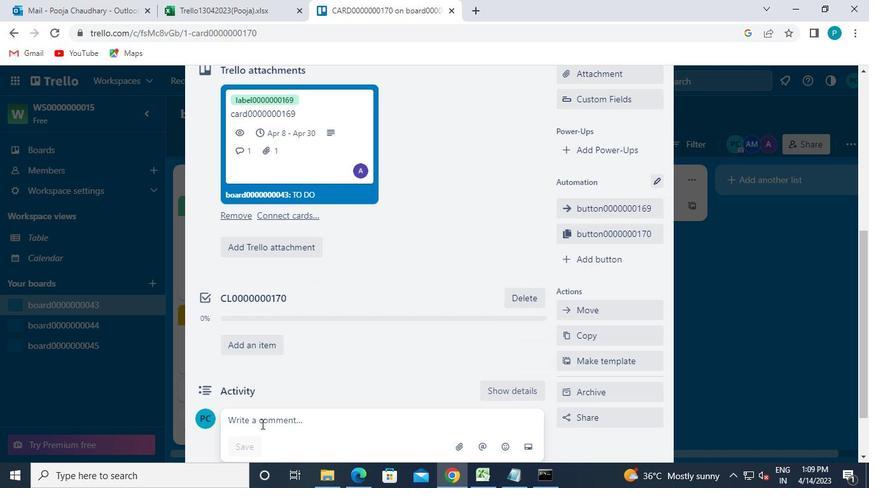 
Action: Keyboard m
Screenshot: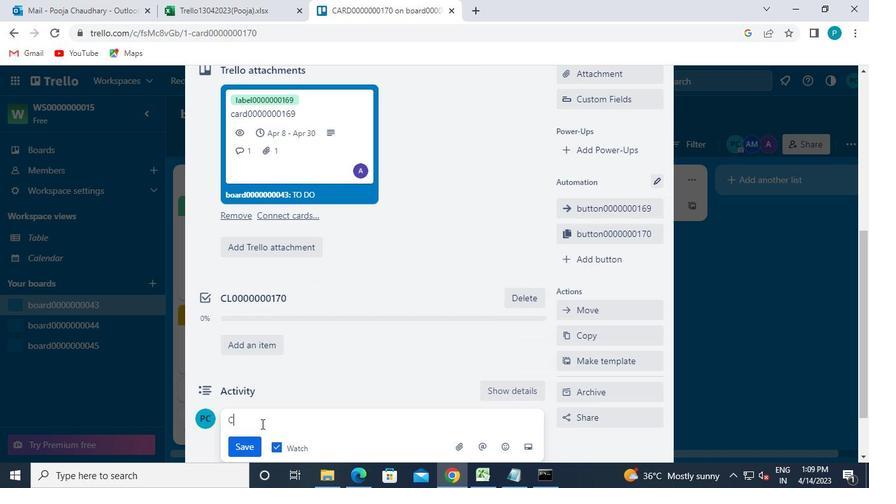
Action: Keyboard 0
Screenshot: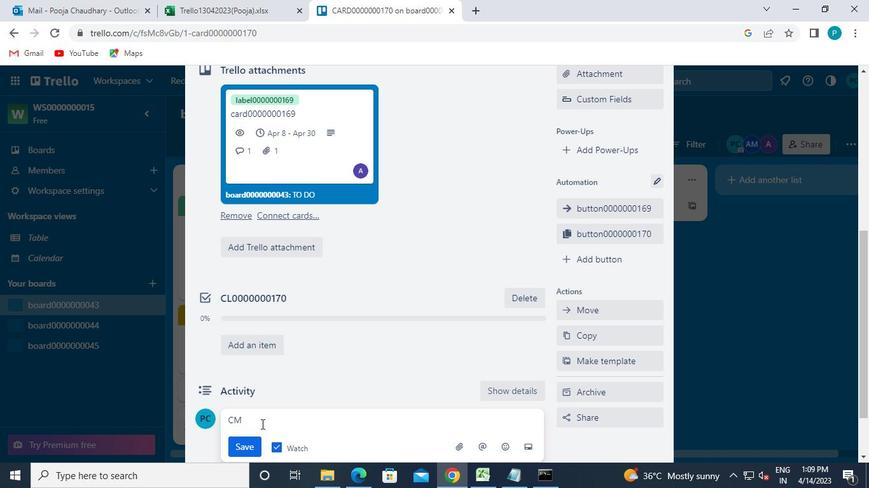 
Action: Keyboard 0
Screenshot: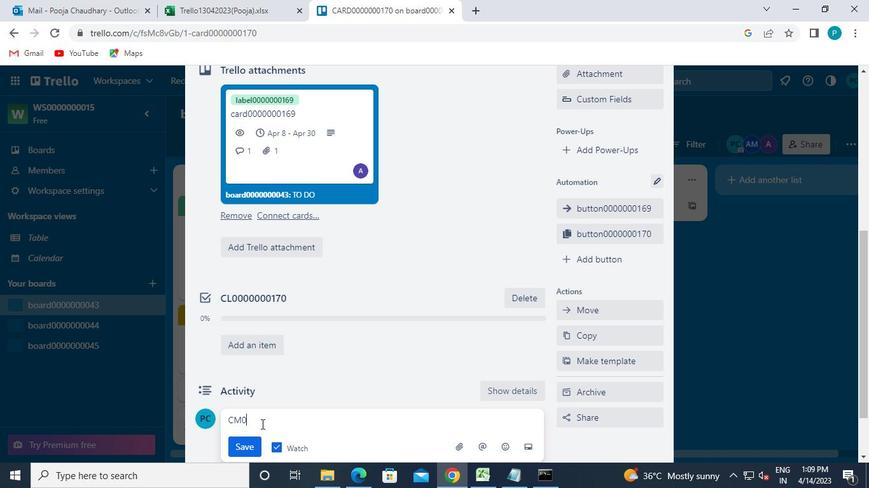
Action: Keyboard 0
Screenshot: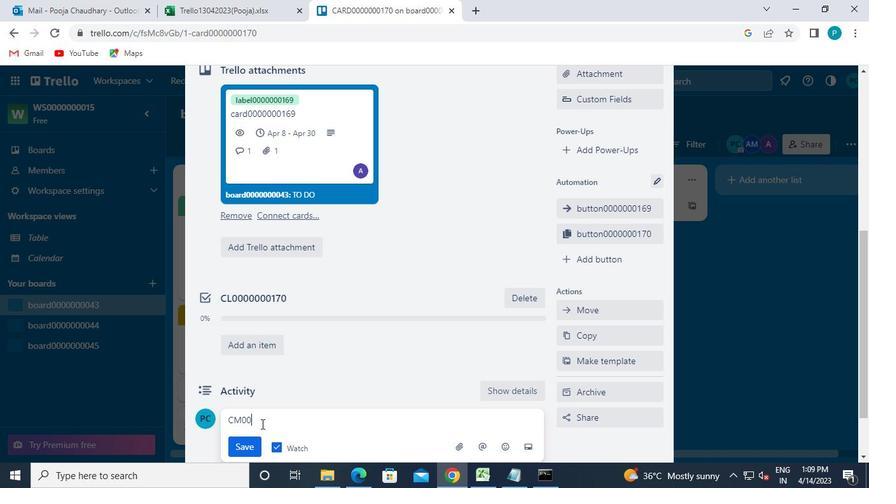 
Action: Keyboard 0
Screenshot: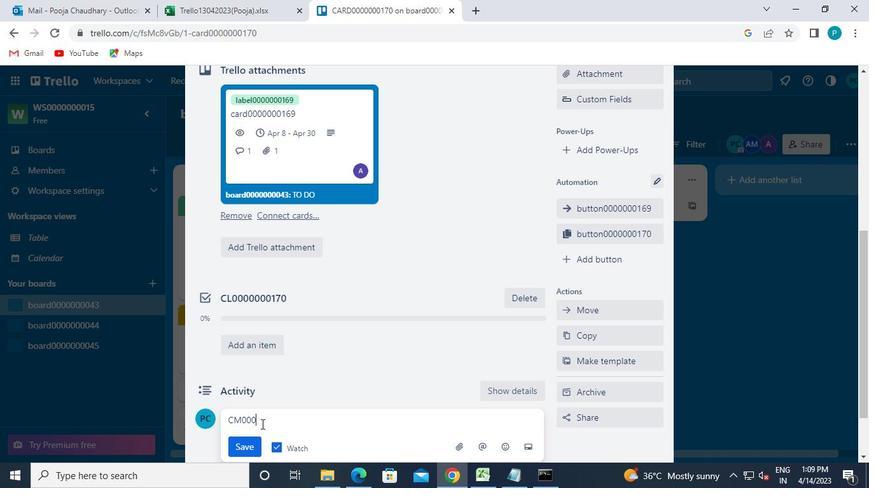 
Action: Keyboard 0
Screenshot: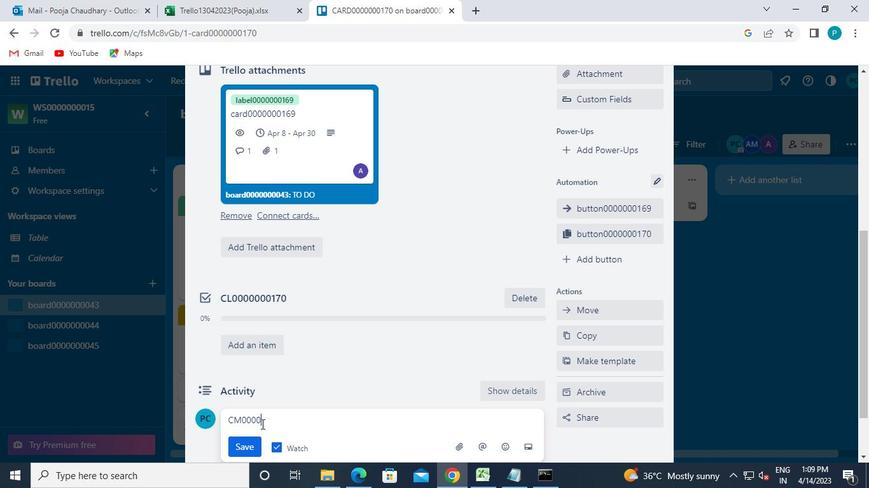 
Action: Keyboard 0
Screenshot: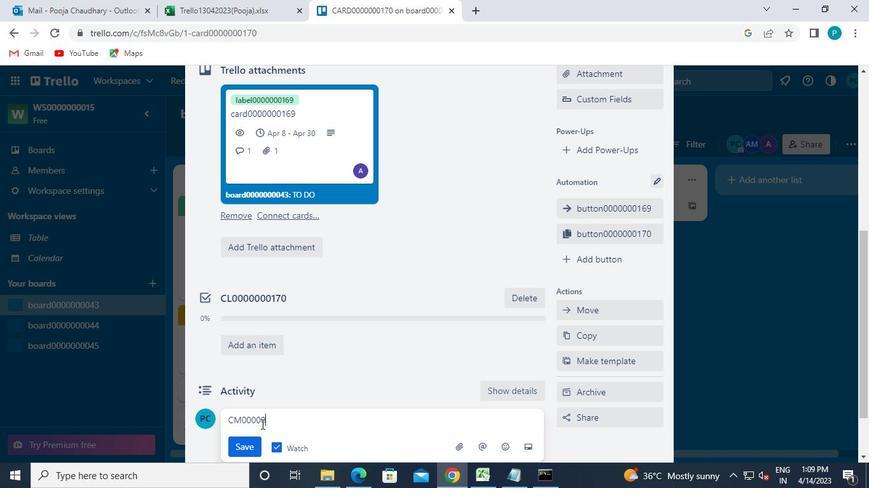 
Action: Keyboard 0
Screenshot: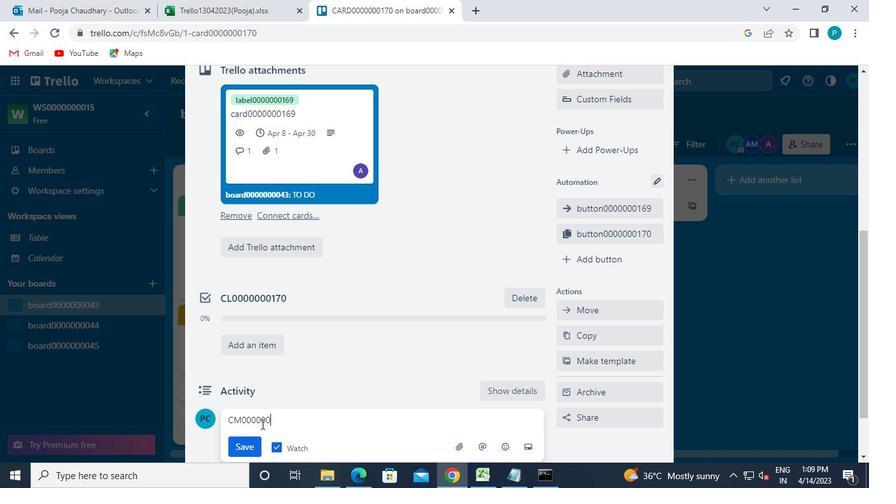 
Action: Keyboard 1
Screenshot: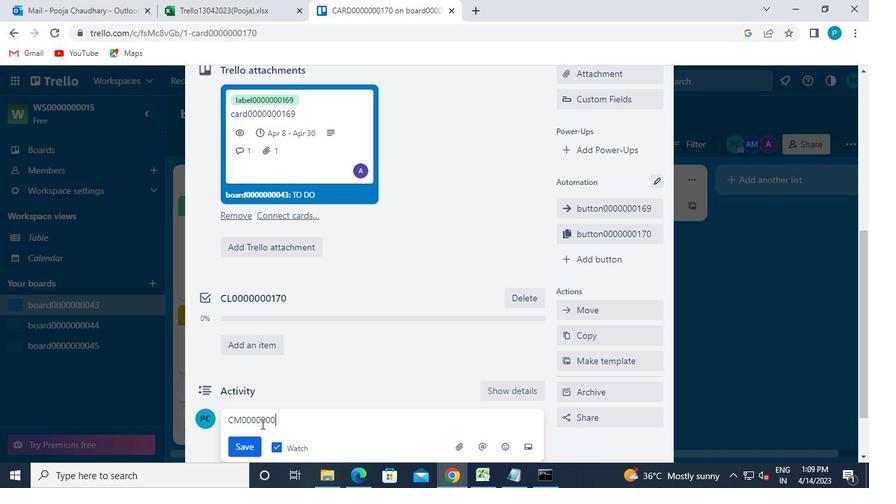 
Action: Keyboard 7
Screenshot: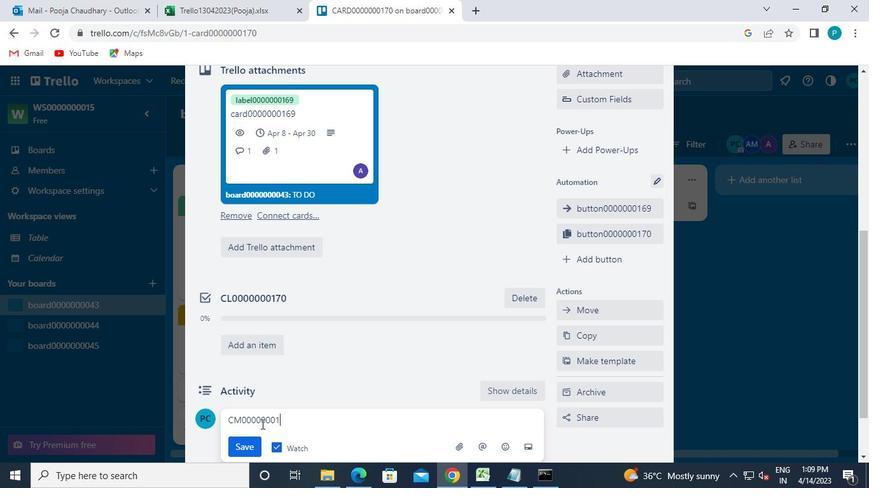 
Action: Keyboard 0
Screenshot: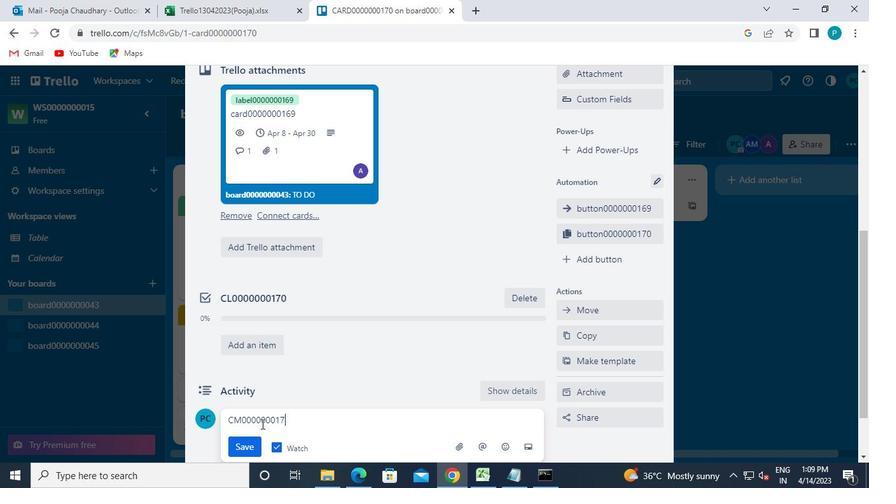
Action: Mouse moved to (237, 448)
Screenshot: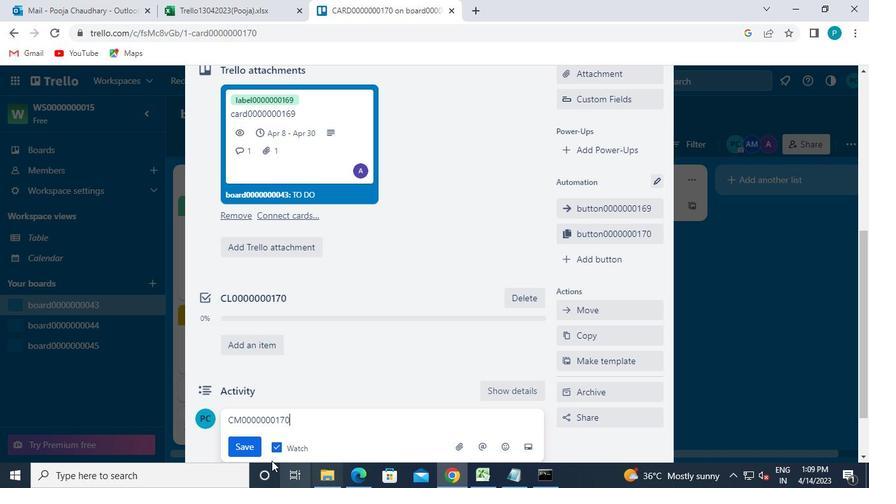 
Action: Mouse pressed left at (237, 448)
Screenshot: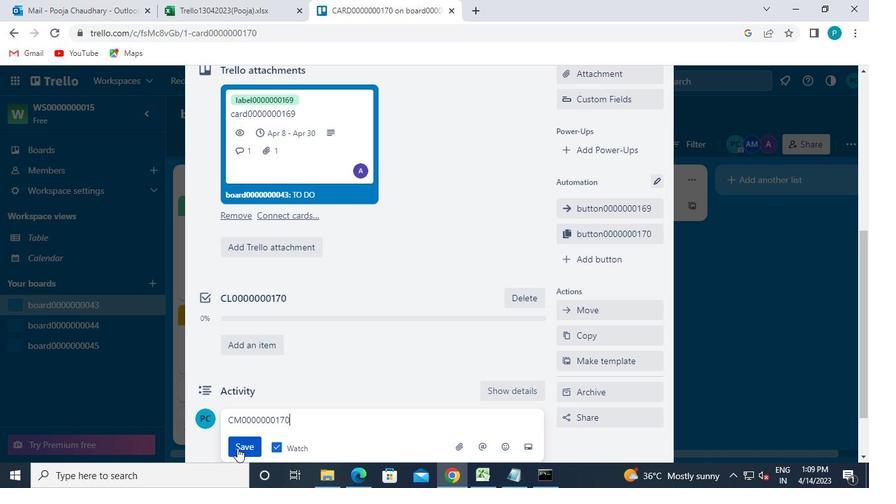 
Action: Mouse moved to (595, 385)
Screenshot: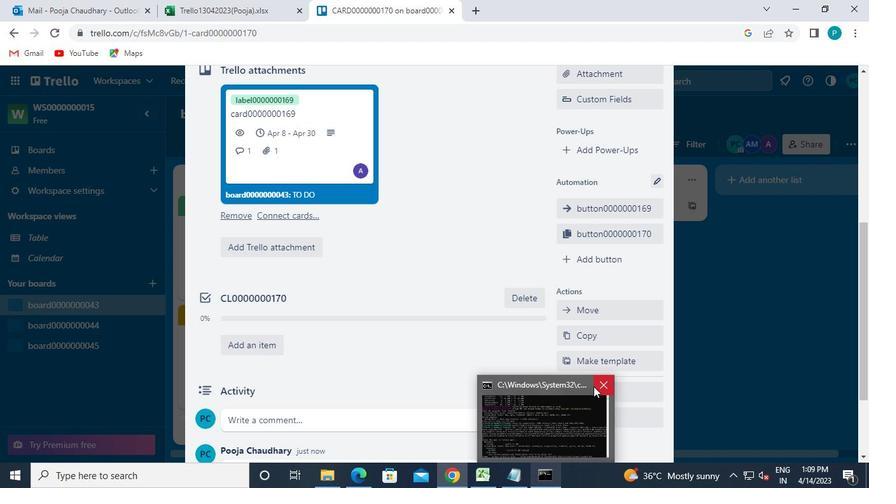 
Action: Mouse pressed left at (595, 385)
Screenshot: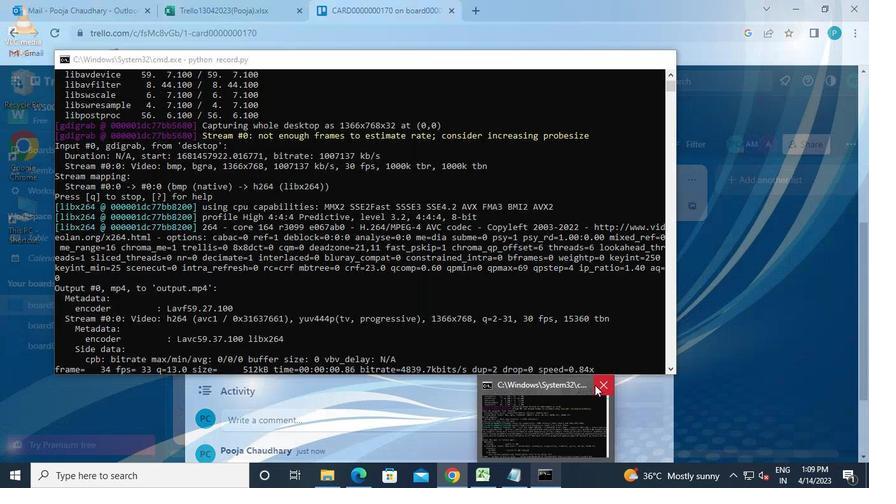 
